Task: Add Attachment from Trello to Card Card0000000186 in Board Board0000000047 in Workspace WS0000000016 in Trello. Add Cover Blue to Card Card0000000186 in Board Board0000000047 in Workspace WS0000000016 in Trello. Add "Copy Card To …" Button titled Button0000000186 to "bottom" of the list "To Do" to Card Card0000000186 in Board Board0000000047 in Workspace WS0000000016 in Trello. Add Description DS0000000186 to Card Card0000000186 in Board Board0000000047 in Workspace WS0000000016 in Trello. Add Comment CM0000000186 to Card Card0000000186 in Board Board0000000047 in Workspace WS0000000016 in Trello
Action: Mouse moved to (652, 74)
Screenshot: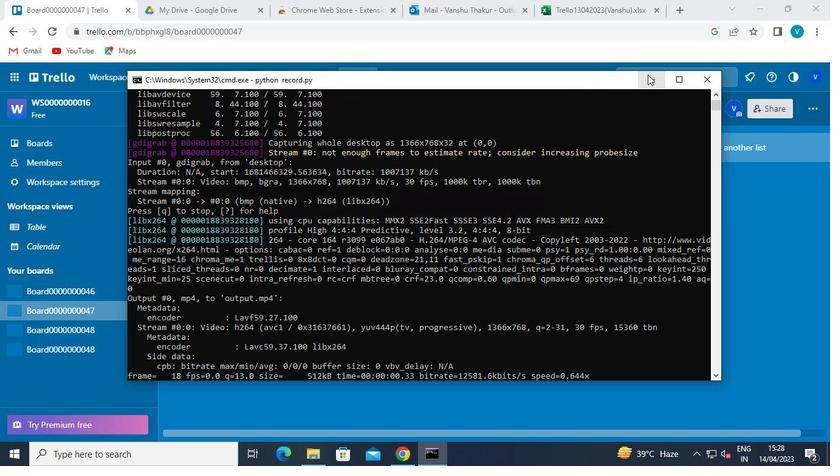
Action: Mouse pressed left at (652, 74)
Screenshot: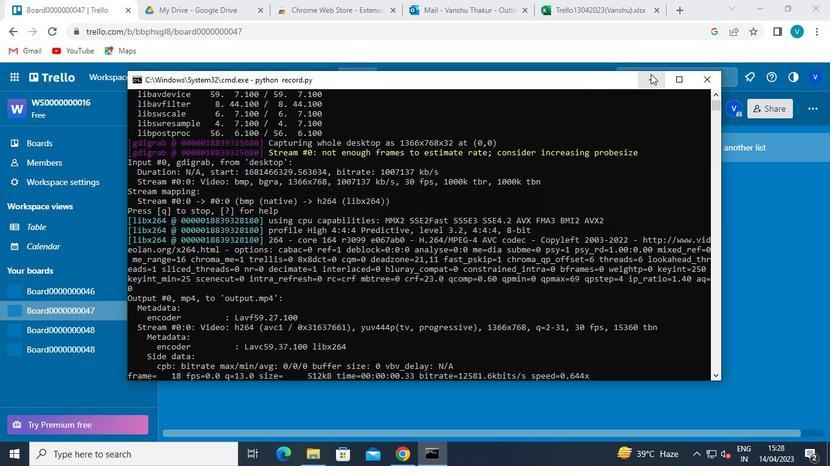 
Action: Mouse moved to (262, 270)
Screenshot: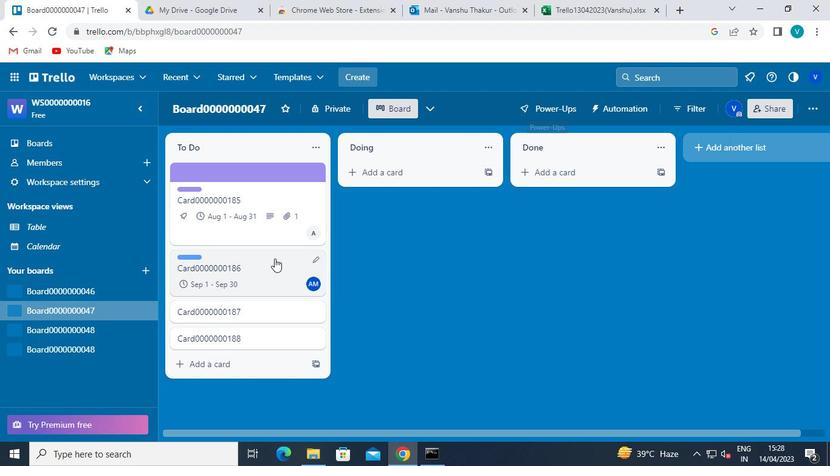 
Action: Mouse pressed left at (262, 270)
Screenshot: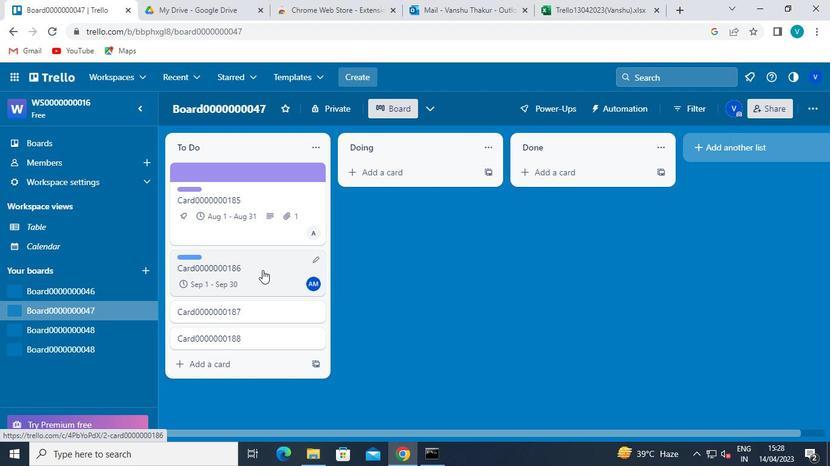 
Action: Mouse moved to (563, 268)
Screenshot: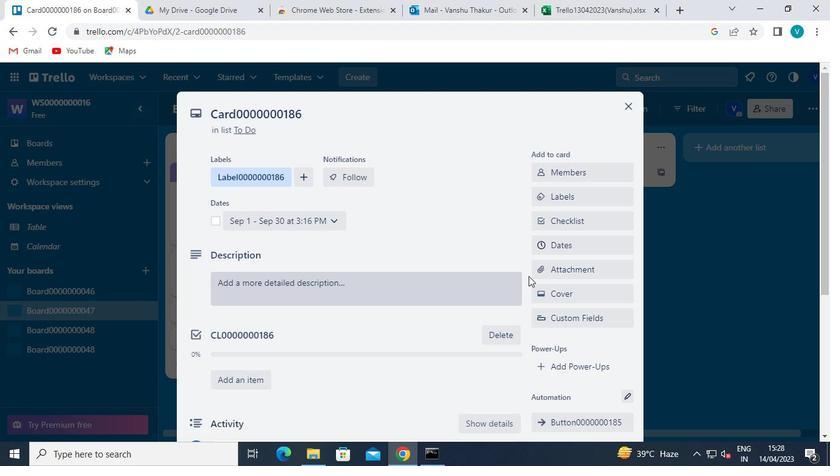 
Action: Mouse pressed left at (563, 268)
Screenshot: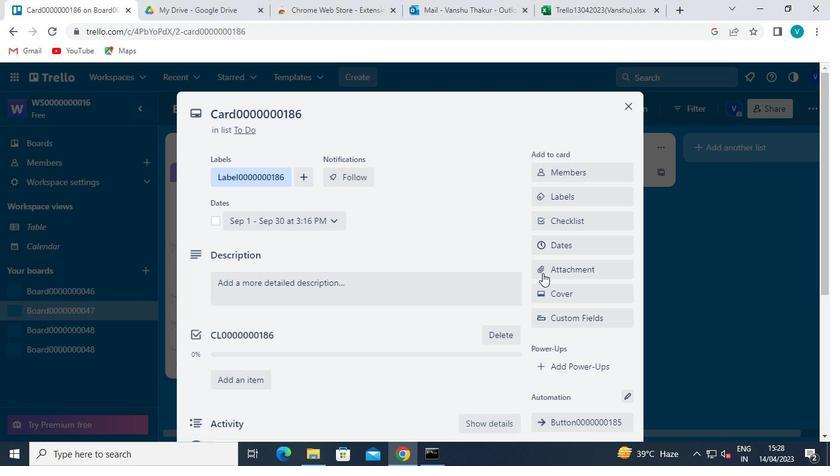
Action: Mouse moved to (554, 146)
Screenshot: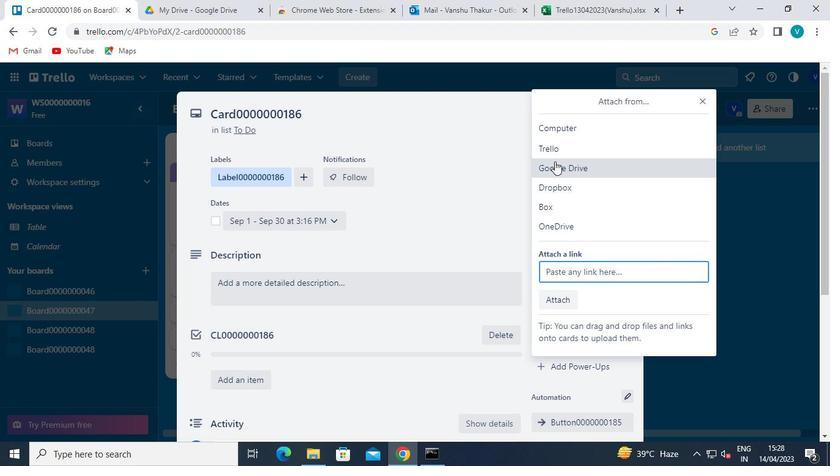 
Action: Mouse pressed left at (554, 146)
Screenshot: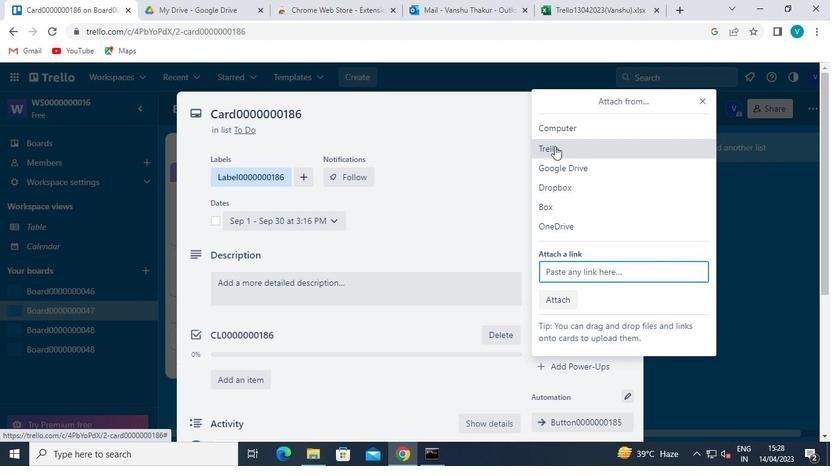 
Action: Mouse moved to (569, 221)
Screenshot: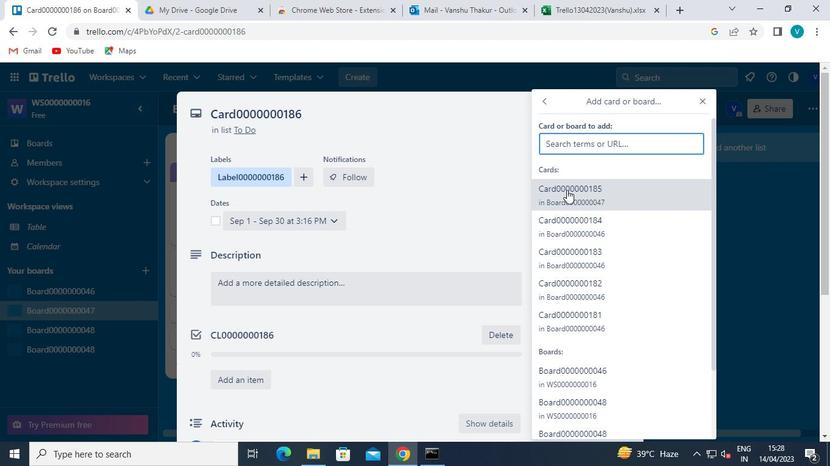 
Action: Mouse pressed left at (569, 221)
Screenshot: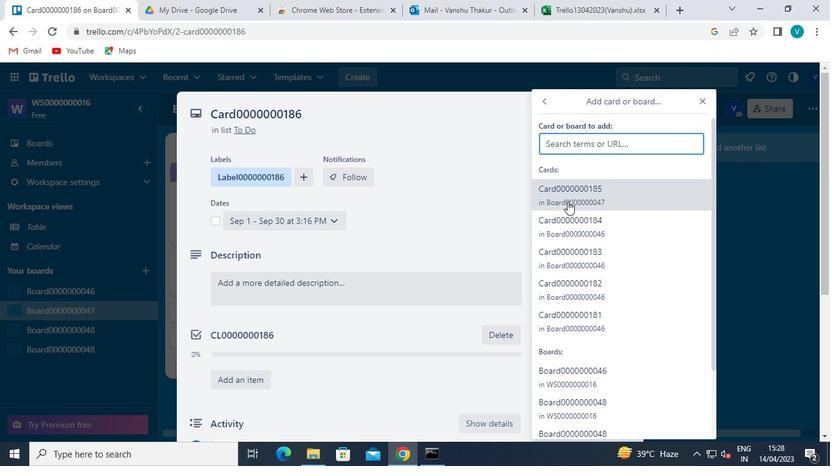 
Action: Mouse moved to (566, 290)
Screenshot: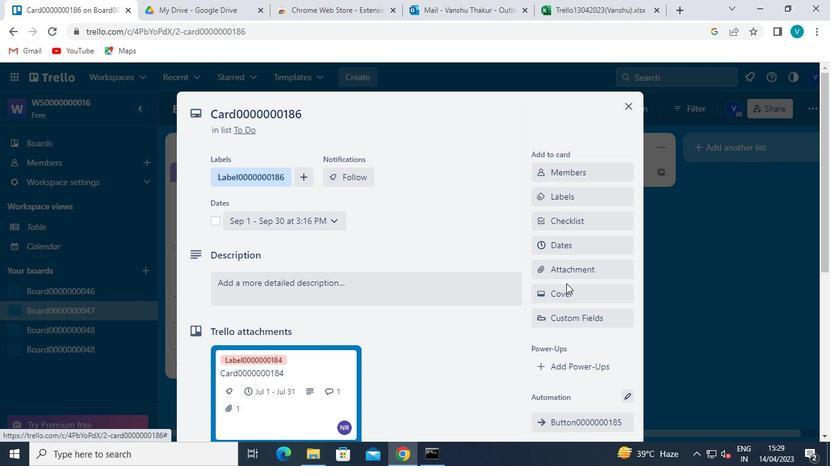 
Action: Mouse pressed left at (566, 290)
Screenshot: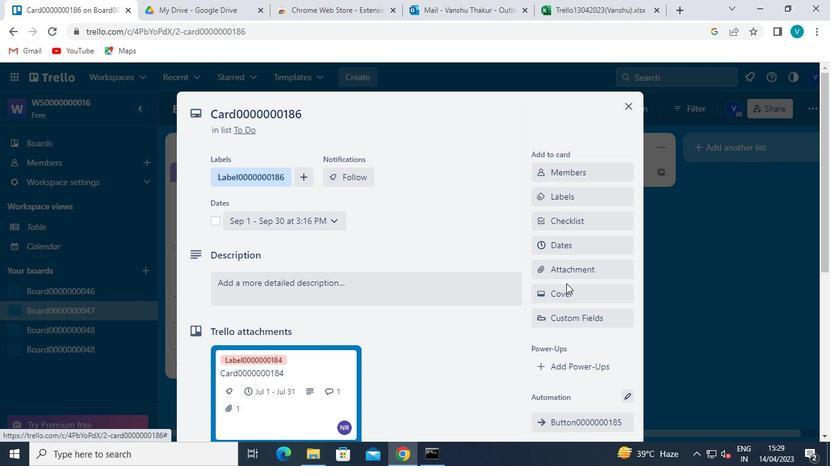 
Action: Mouse moved to (549, 238)
Screenshot: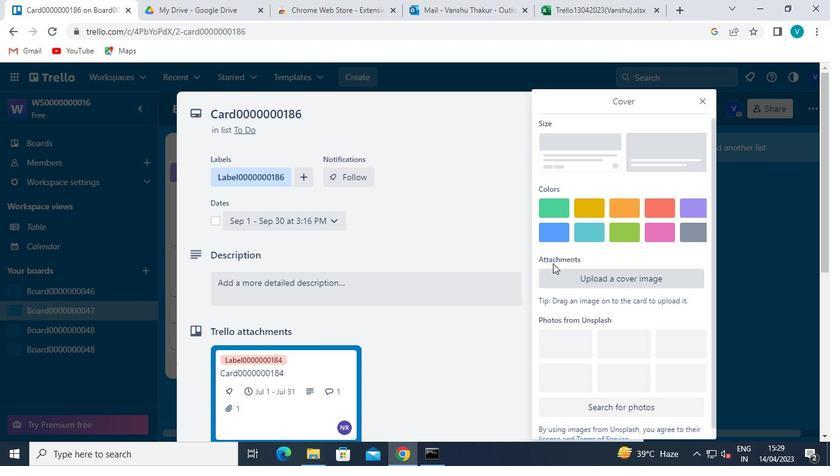 
Action: Mouse pressed left at (549, 238)
Screenshot: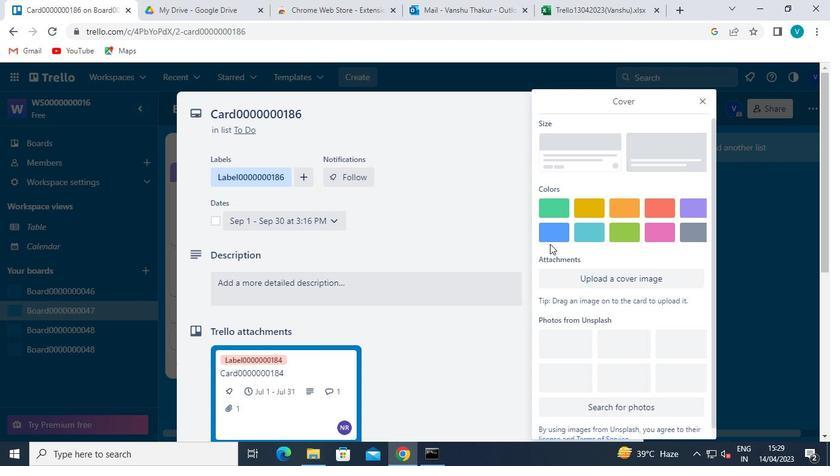 
Action: Mouse moved to (704, 100)
Screenshot: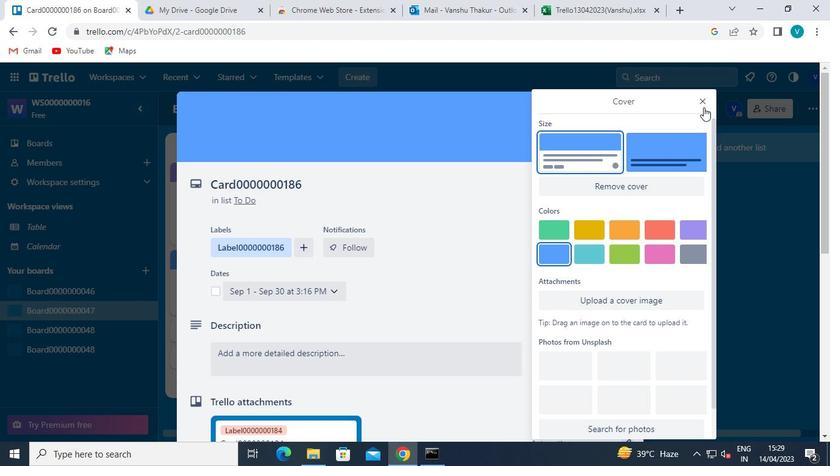 
Action: Mouse pressed left at (704, 100)
Screenshot: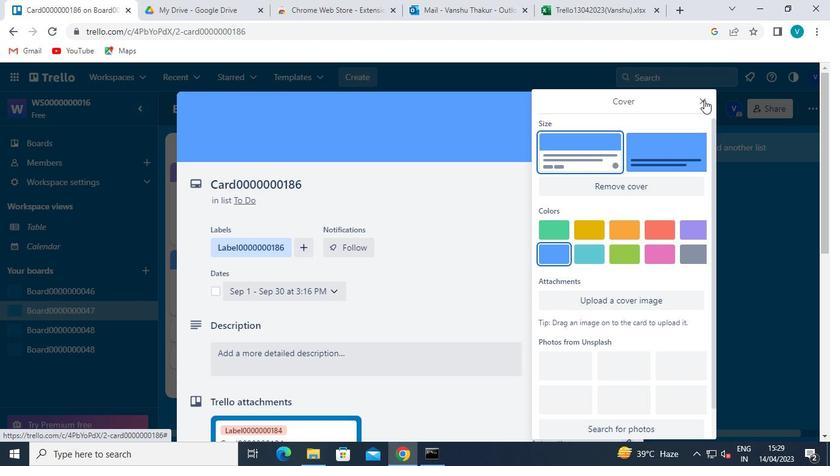 
Action: Mouse moved to (570, 314)
Screenshot: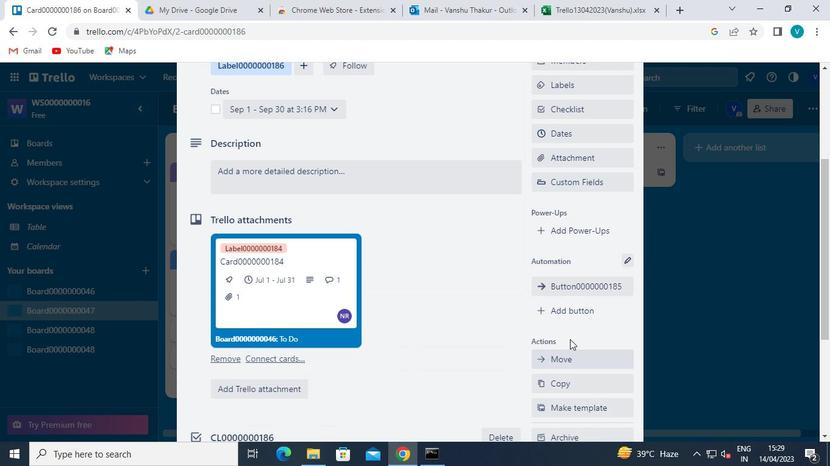 
Action: Mouse pressed left at (570, 314)
Screenshot: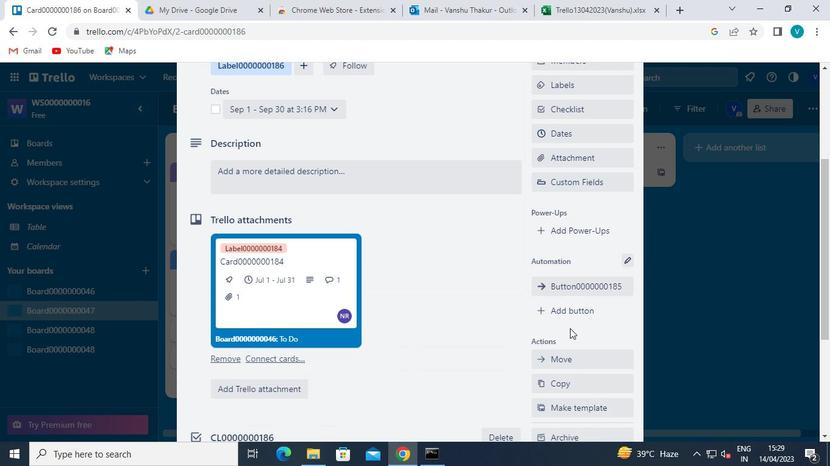 
Action: Mouse moved to (580, 177)
Screenshot: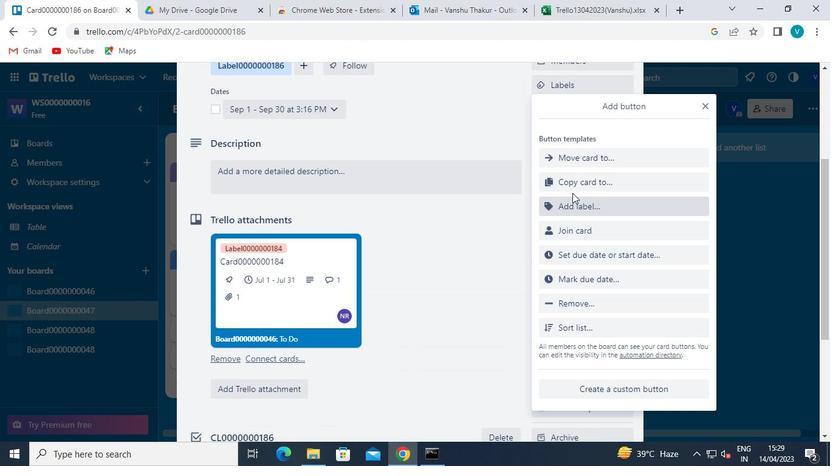 
Action: Mouse pressed left at (580, 177)
Screenshot: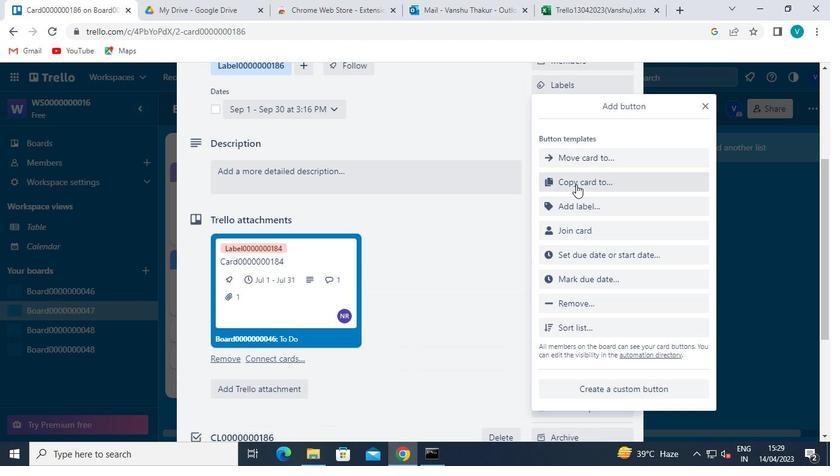 
Action: Mouse moved to (598, 151)
Screenshot: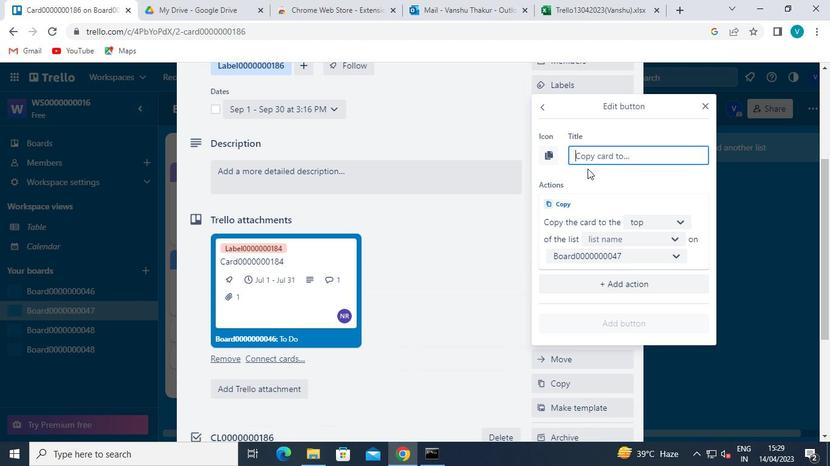 
Action: Mouse pressed left at (598, 151)
Screenshot: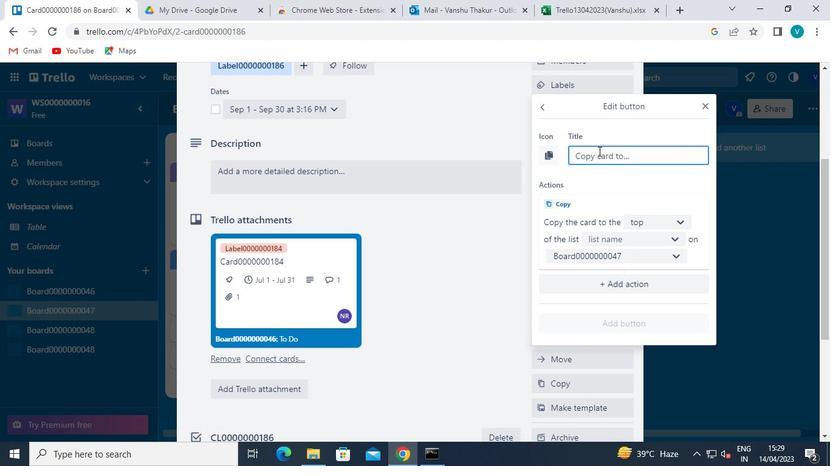 
Action: Mouse moved to (604, 153)
Screenshot: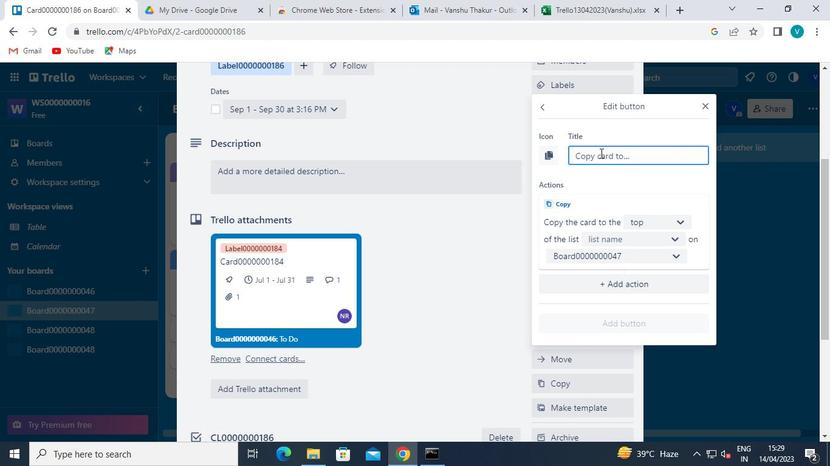 
Action: Keyboard Key.shift
Screenshot: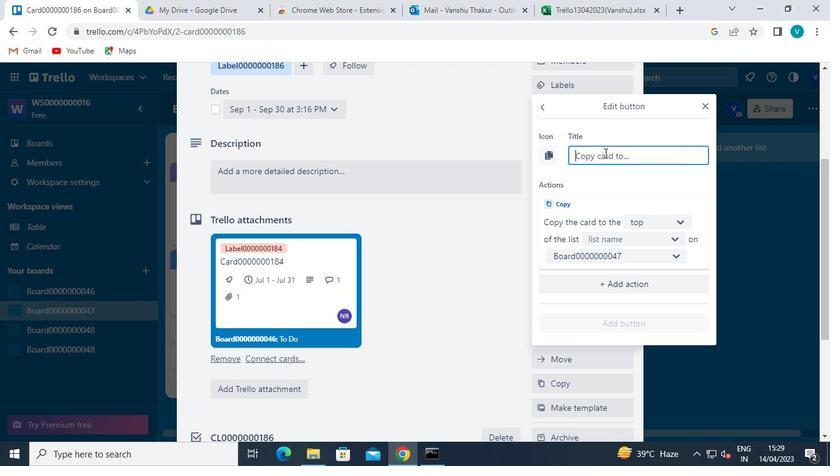 
Action: Keyboard B
Screenshot: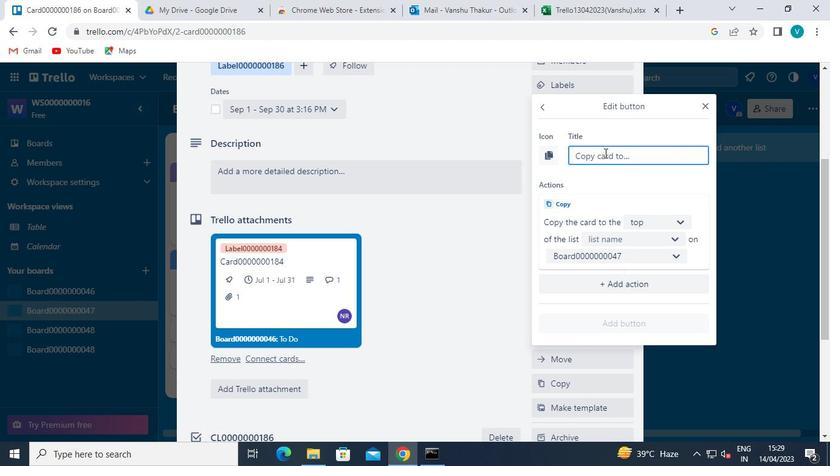 
Action: Keyboard u
Screenshot: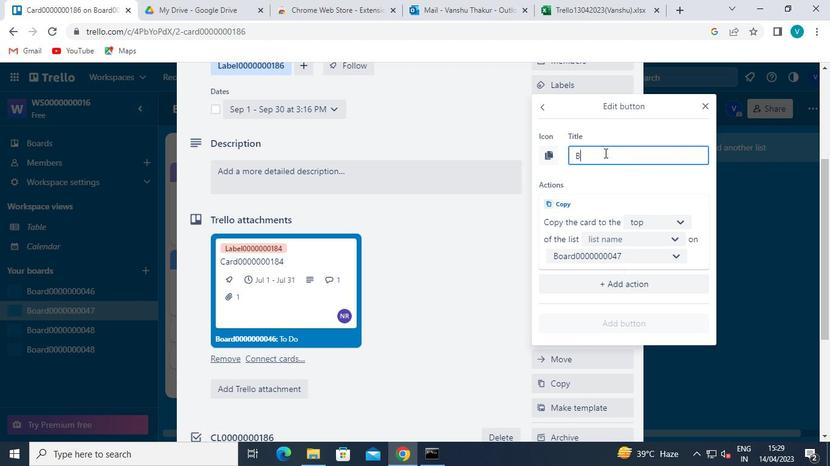 
Action: Keyboard t
Screenshot: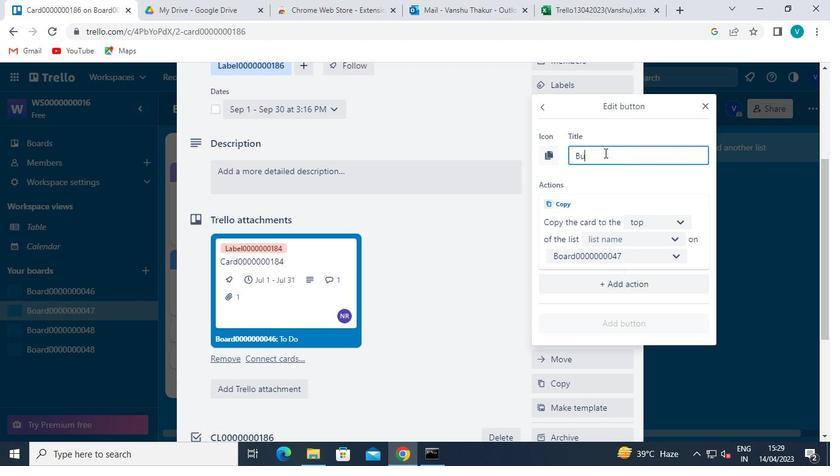 
Action: Keyboard t
Screenshot: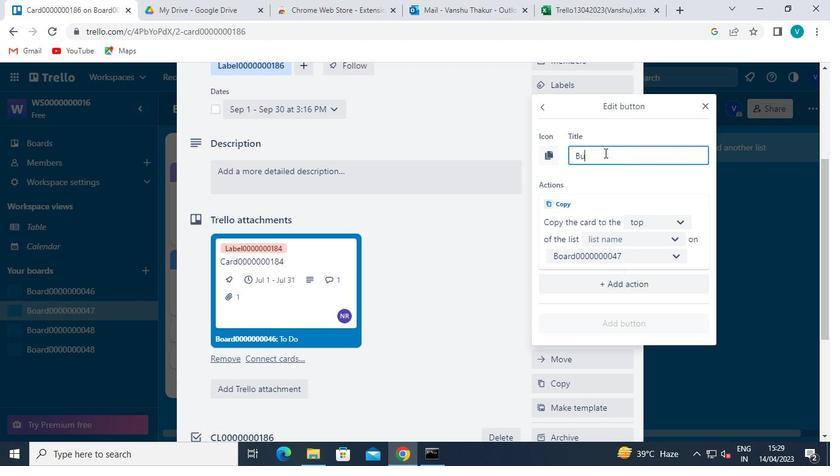 
Action: Keyboard o
Screenshot: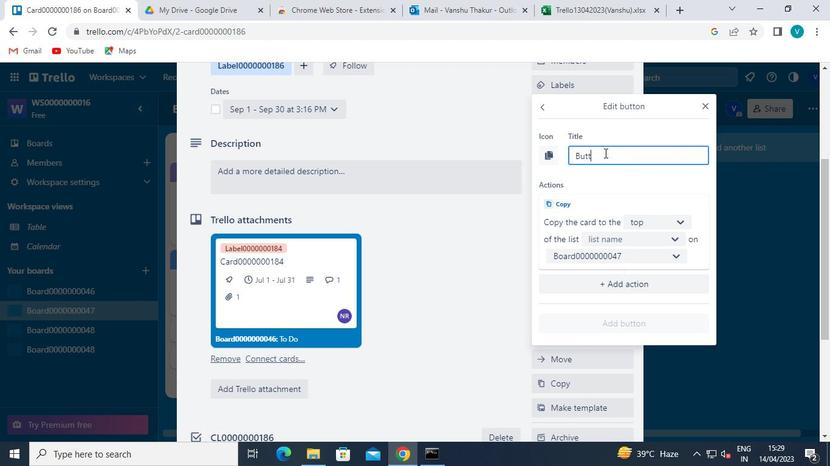 
Action: Keyboard n
Screenshot: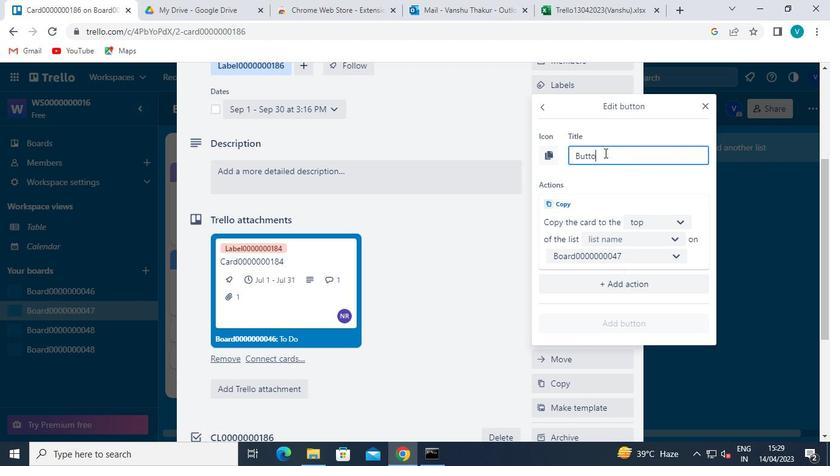 
Action: Keyboard <96>
Screenshot: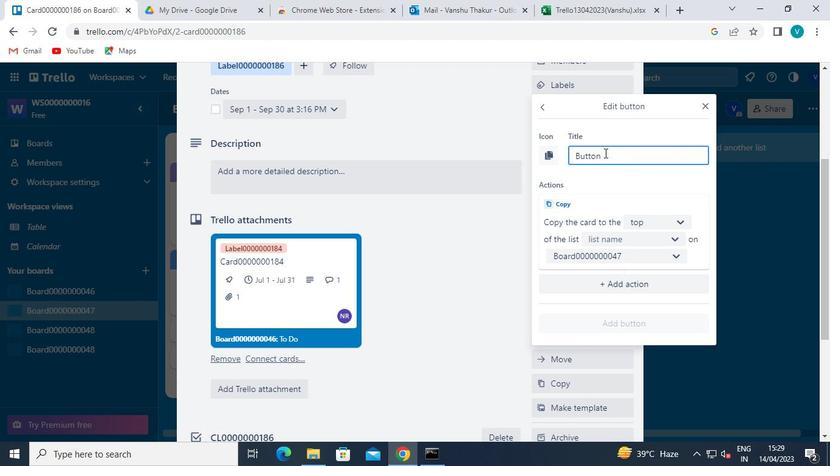 
Action: Keyboard <96>
Screenshot: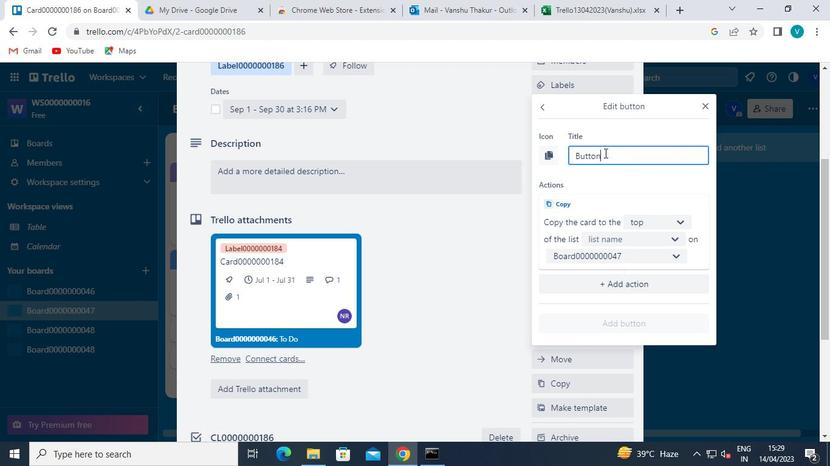 
Action: Keyboard <96>
Screenshot: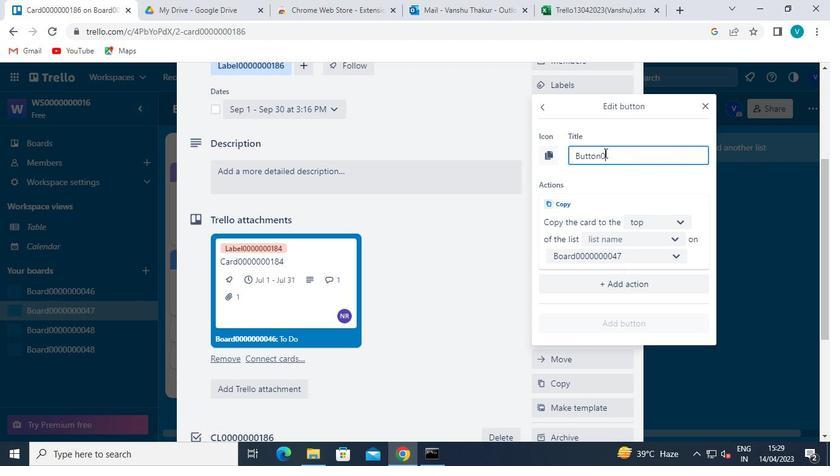 
Action: Keyboard <96>
Screenshot: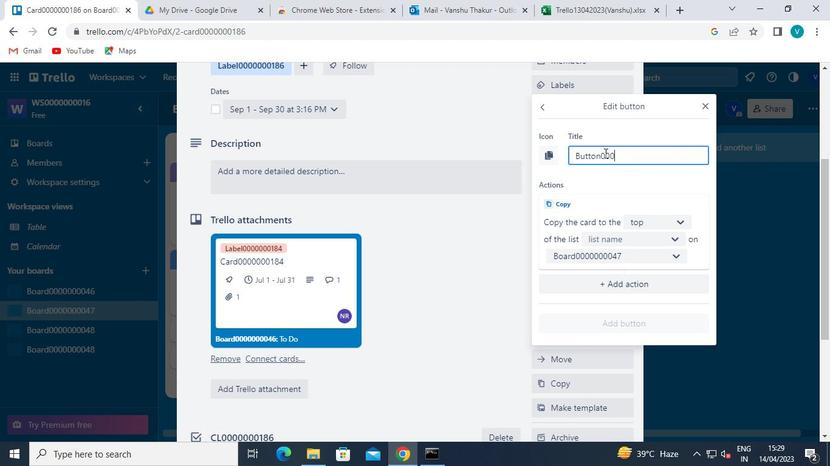 
Action: Keyboard <96>
Screenshot: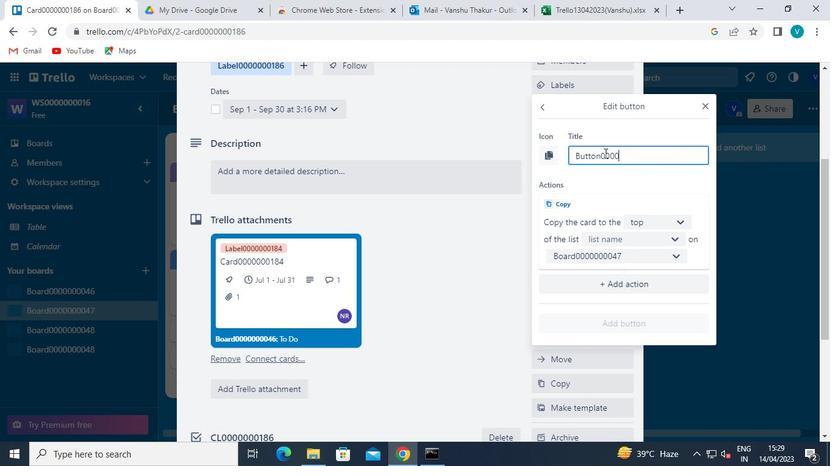 
Action: Keyboard <96>
Screenshot: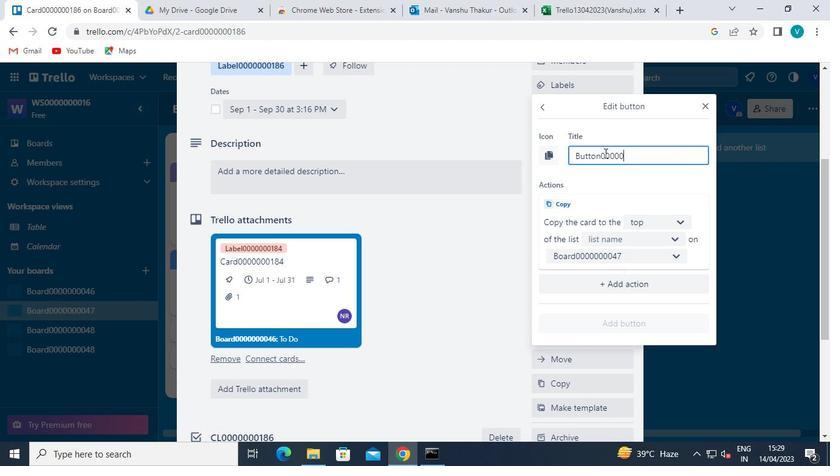 
Action: Keyboard <96>
Screenshot: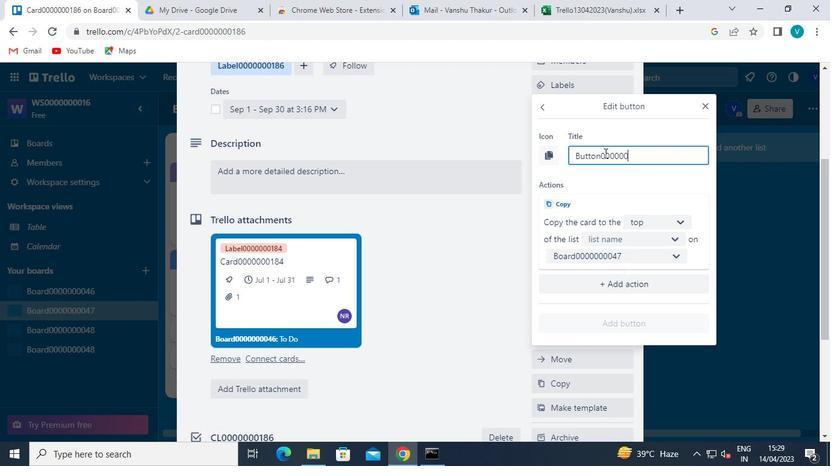 
Action: Keyboard <97>
Screenshot: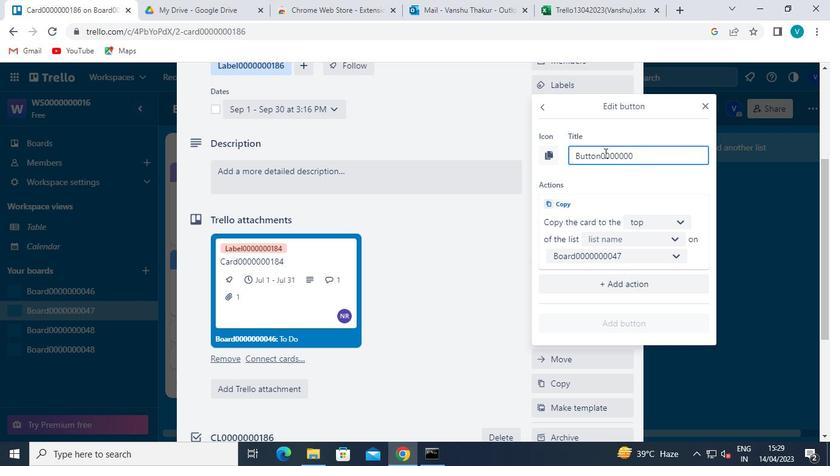 
Action: Keyboard <104>
Screenshot: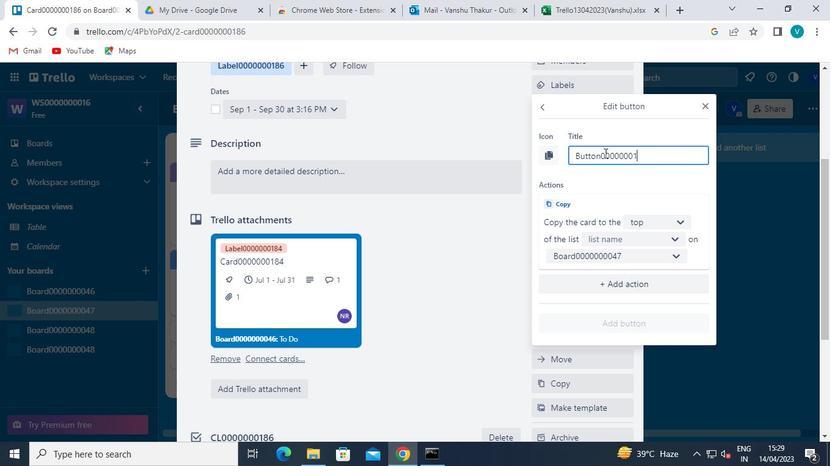 
Action: Keyboard <102>
Screenshot: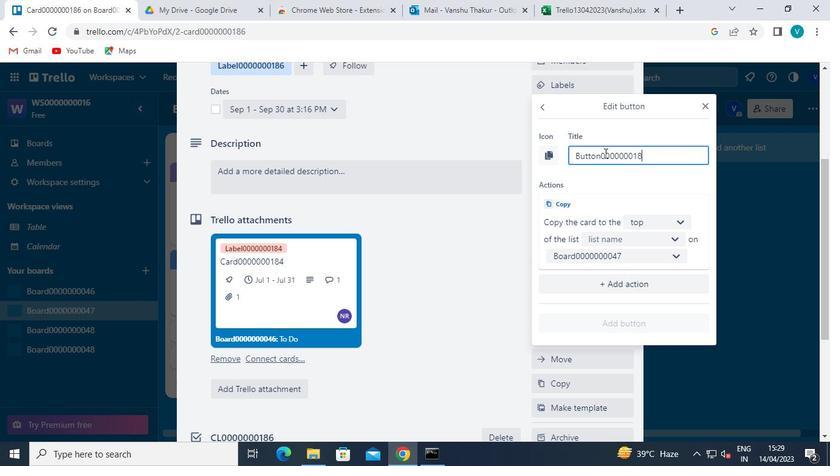 
Action: Mouse moved to (644, 221)
Screenshot: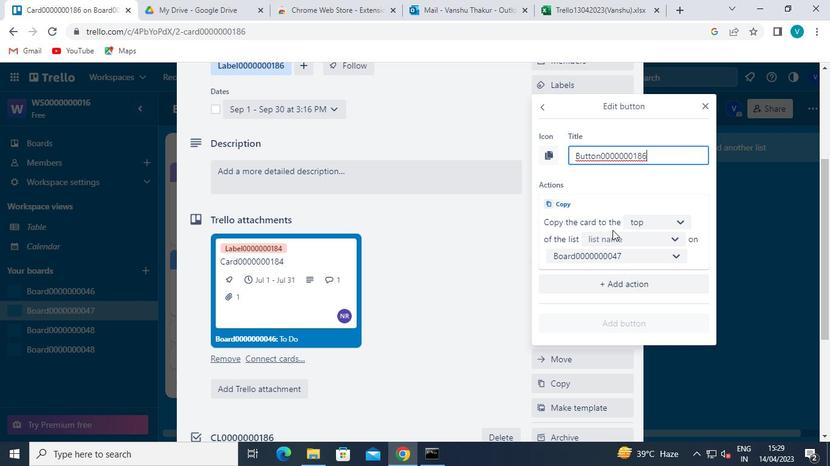 
Action: Mouse pressed left at (644, 221)
Screenshot: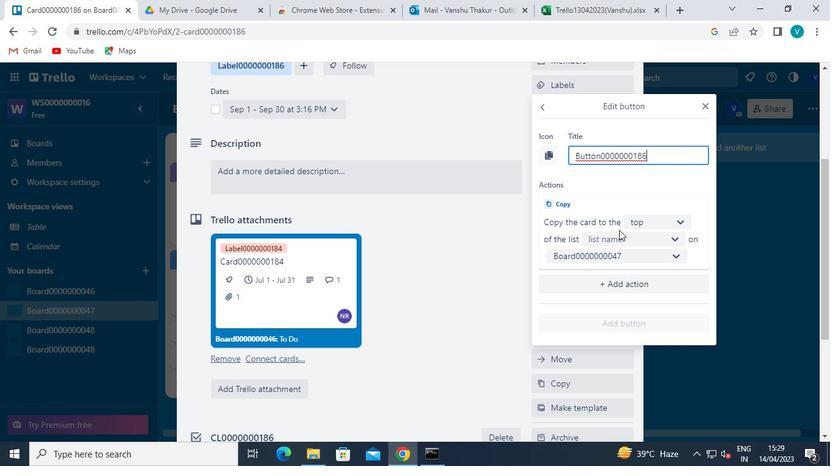 
Action: Mouse moved to (645, 263)
Screenshot: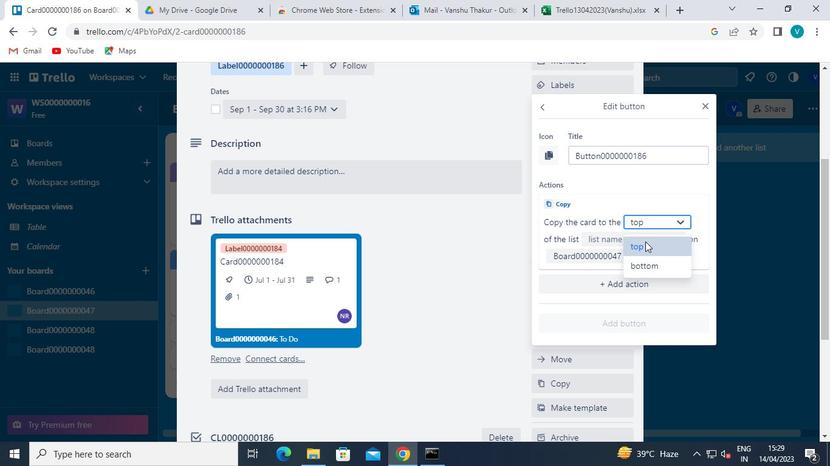 
Action: Mouse pressed left at (645, 263)
Screenshot: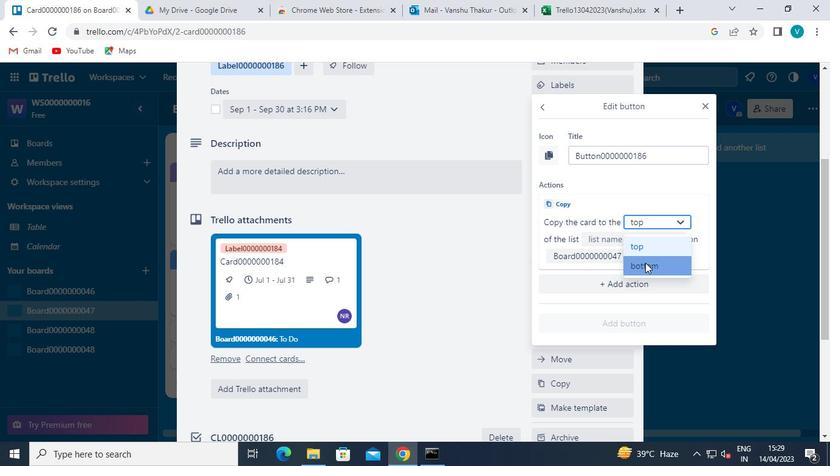 
Action: Mouse moved to (638, 243)
Screenshot: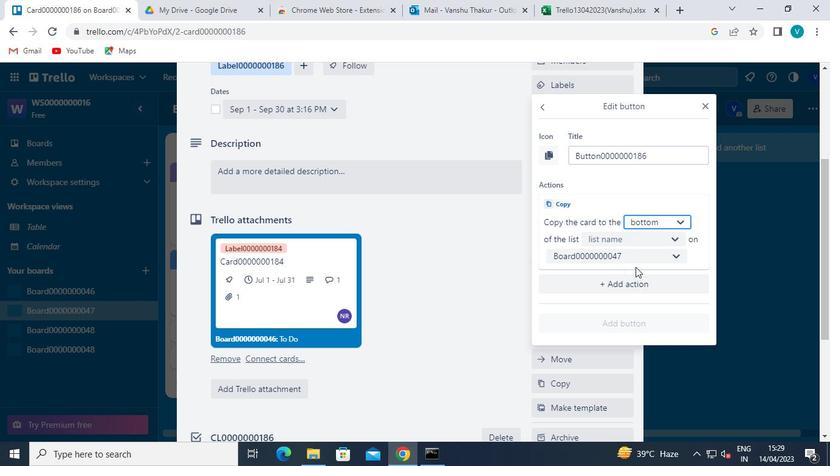 
Action: Mouse pressed left at (638, 243)
Screenshot: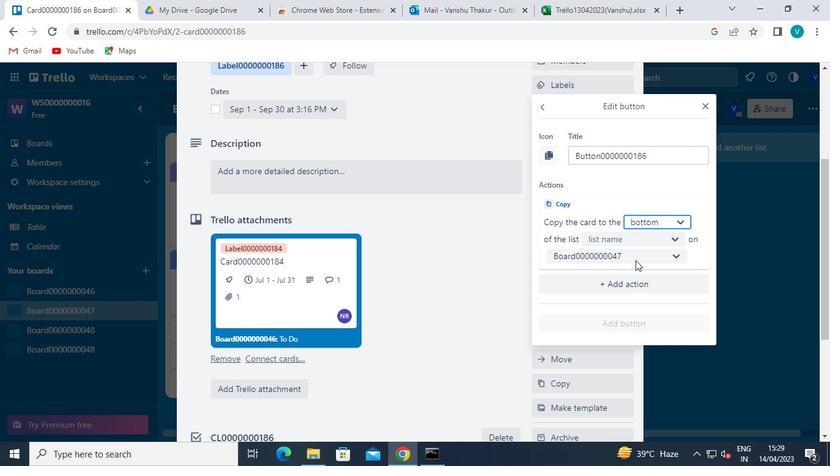 
Action: Mouse moved to (615, 263)
Screenshot: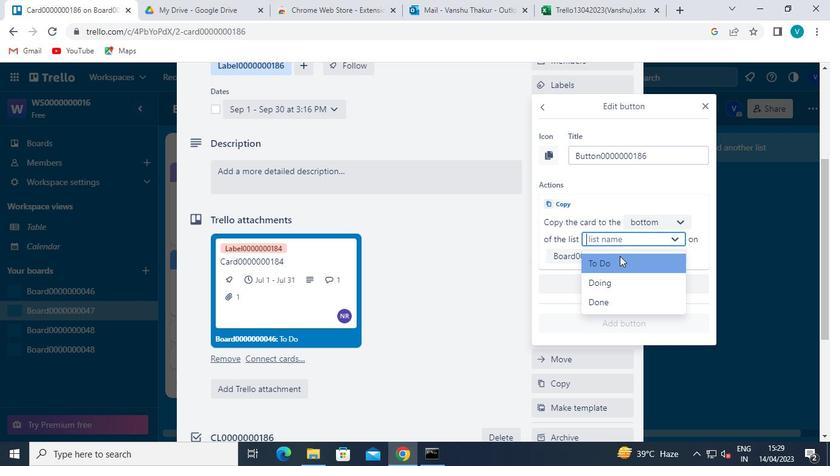 
Action: Mouse pressed left at (615, 263)
Screenshot: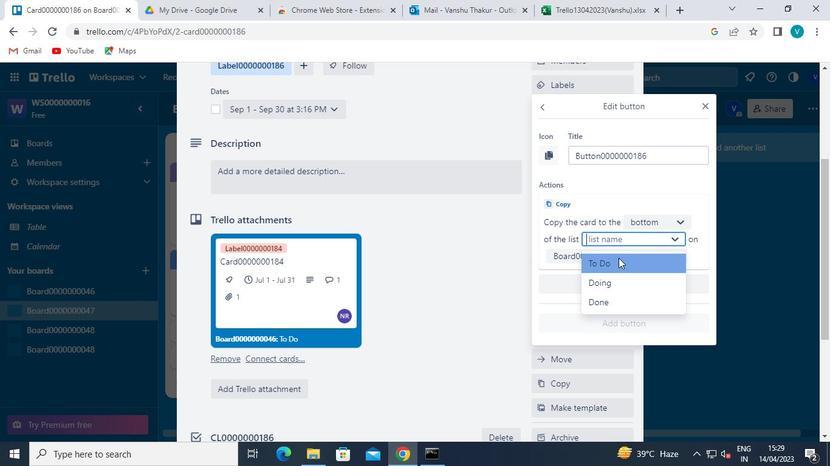 
Action: Mouse moved to (619, 322)
Screenshot: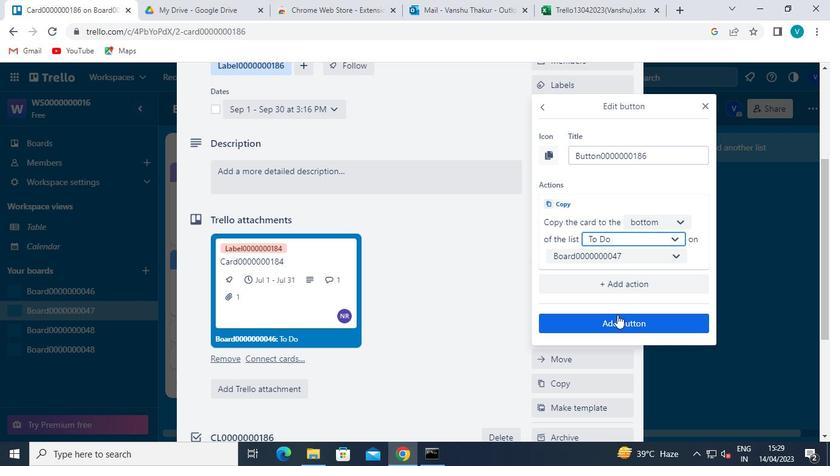 
Action: Mouse pressed left at (619, 322)
Screenshot: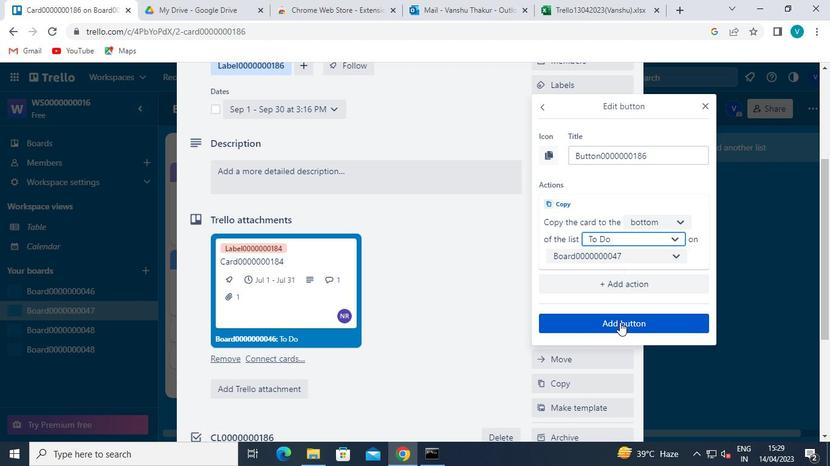 
Action: Mouse moved to (275, 163)
Screenshot: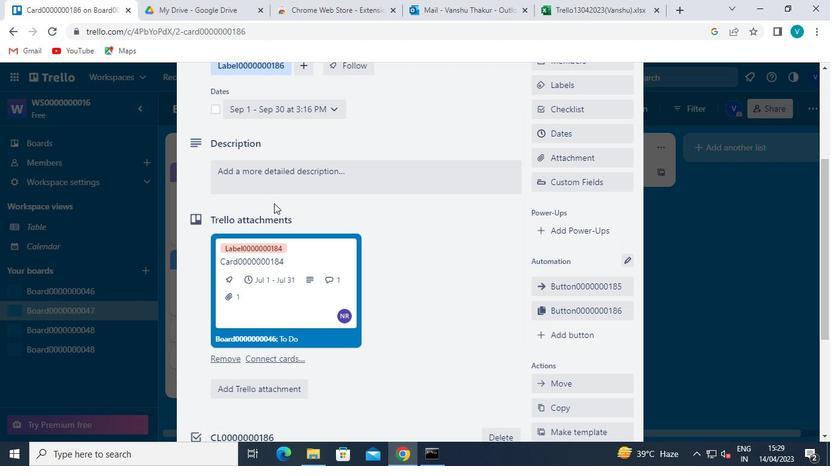 
Action: Mouse pressed left at (275, 163)
Screenshot: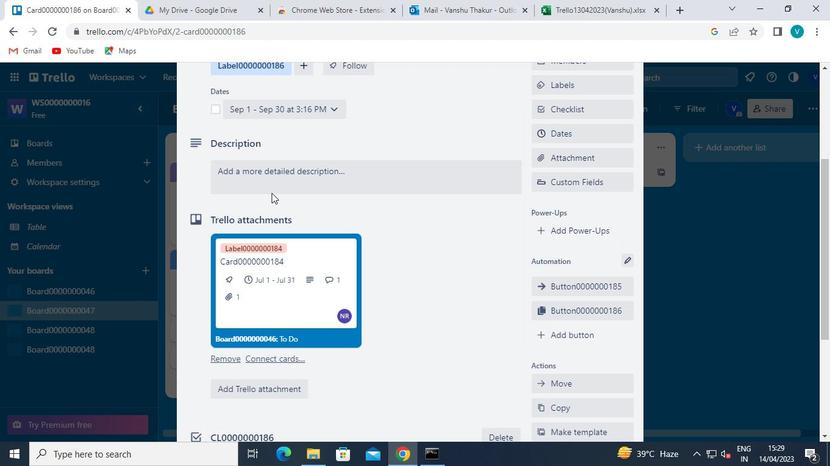 
Action: Mouse moved to (289, 161)
Screenshot: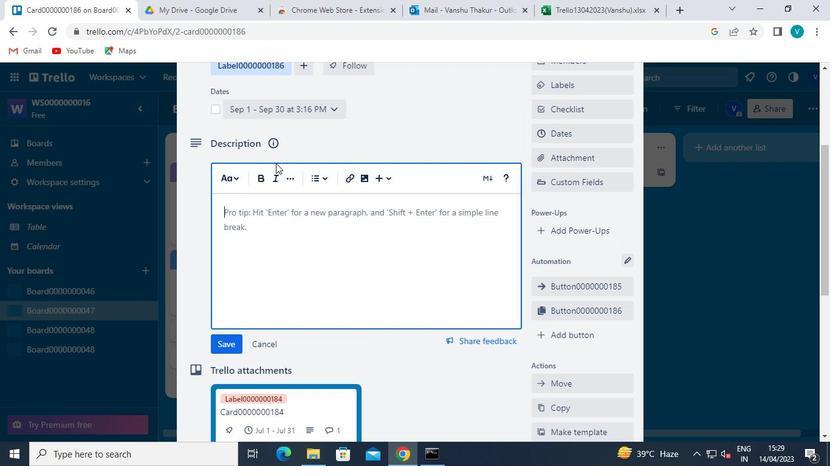 
Action: Keyboard Key.shift
Screenshot: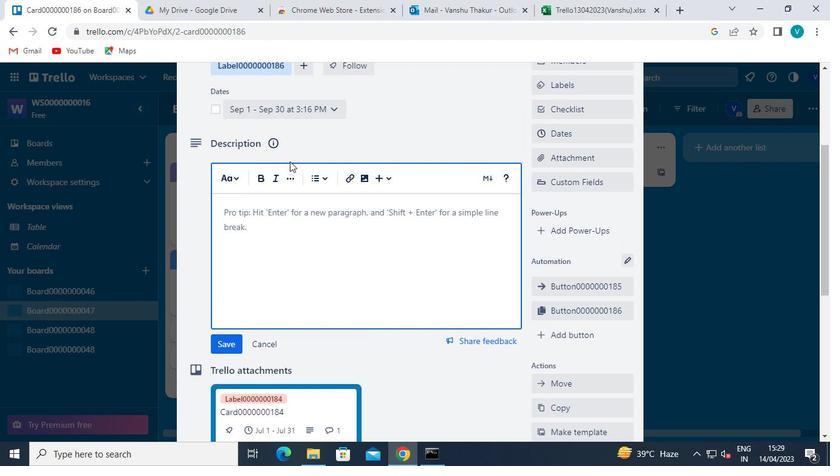 
Action: Keyboard D
Screenshot: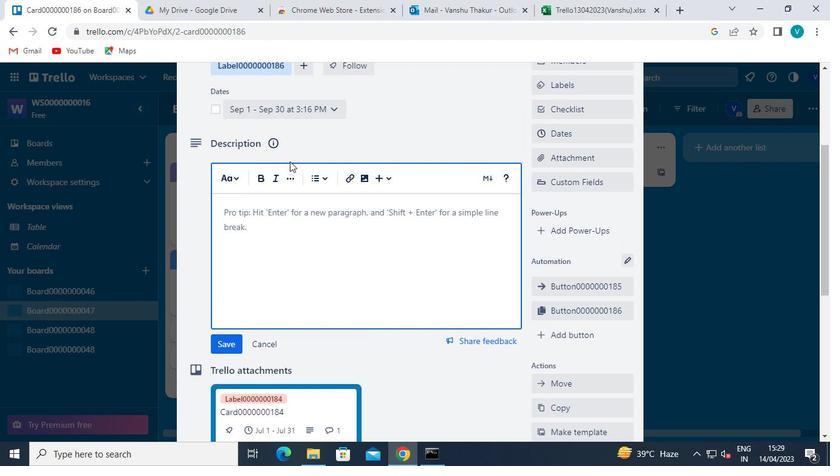 
Action: Keyboard S
Screenshot: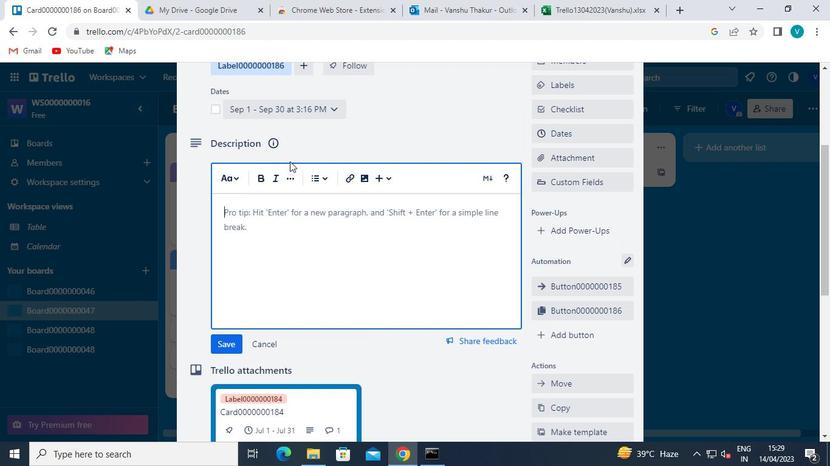 
Action: Keyboard <96>
Screenshot: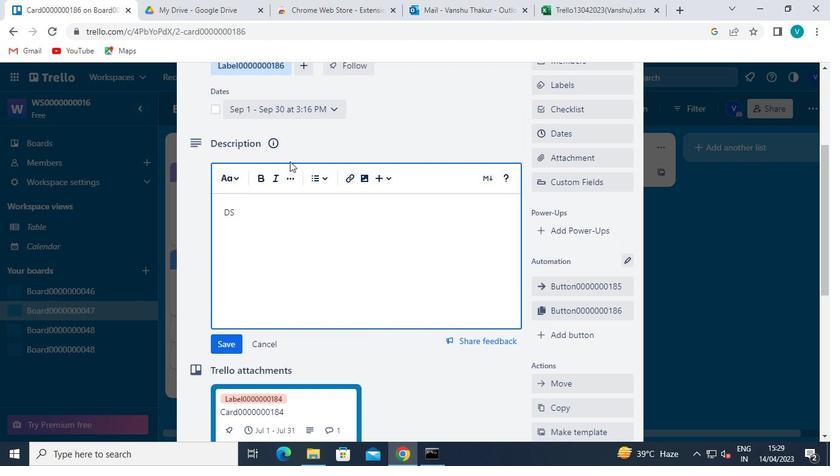 
Action: Keyboard <96>
Screenshot: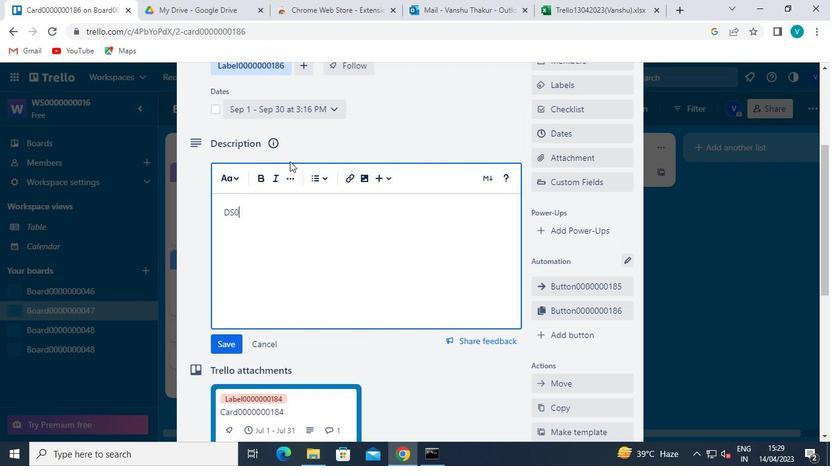 
Action: Keyboard <96>
Screenshot: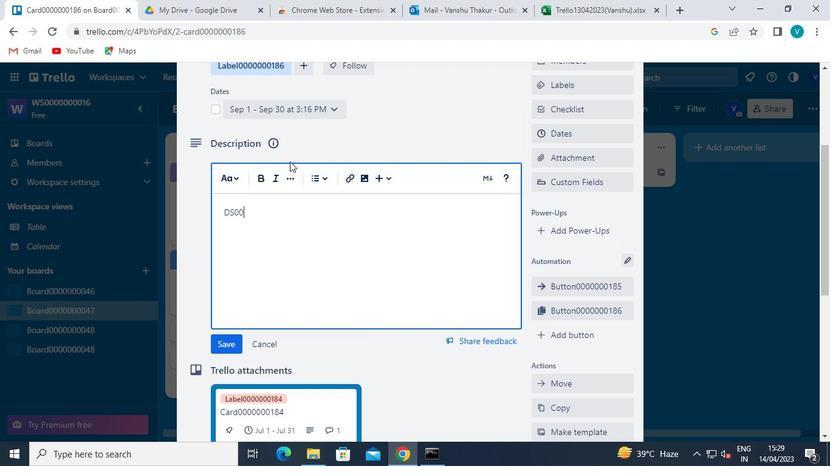 
Action: Keyboard <96>
Screenshot: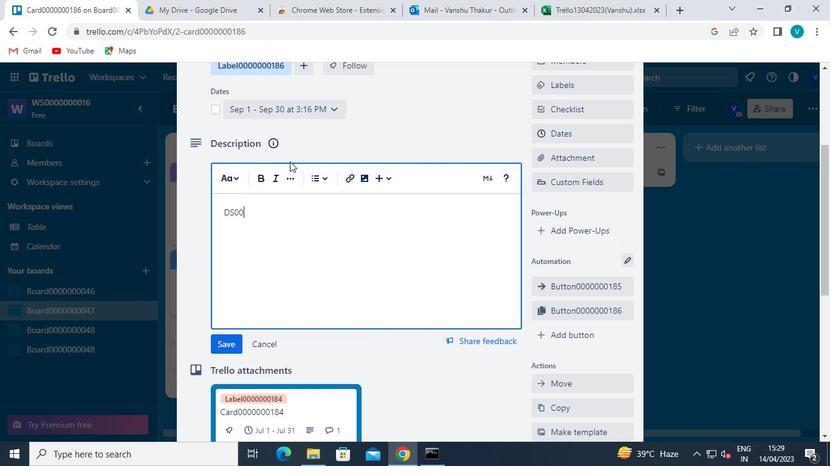 
Action: Keyboard <96>
Screenshot: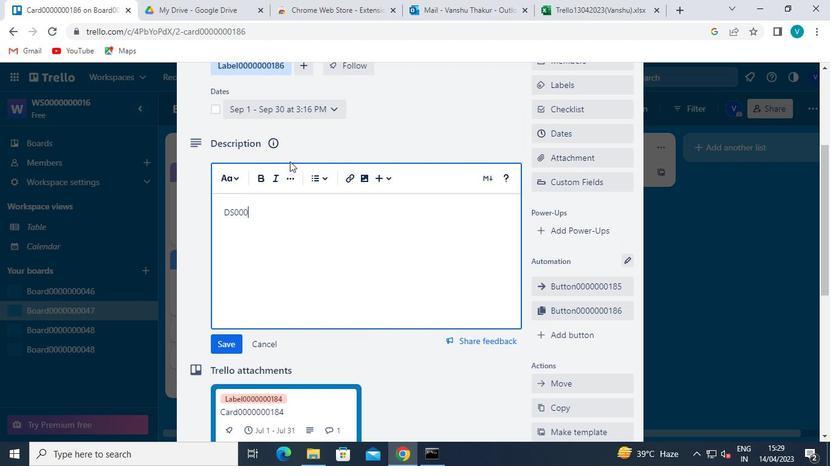 
Action: Keyboard <96>
Screenshot: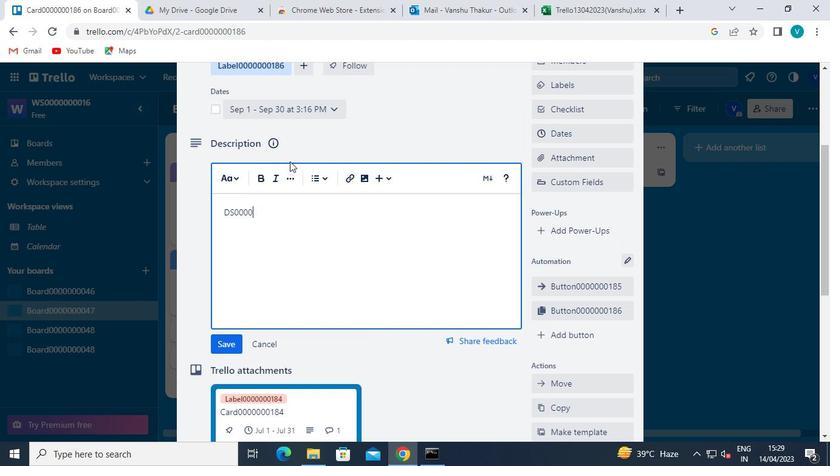 
Action: Keyboard <96>
Screenshot: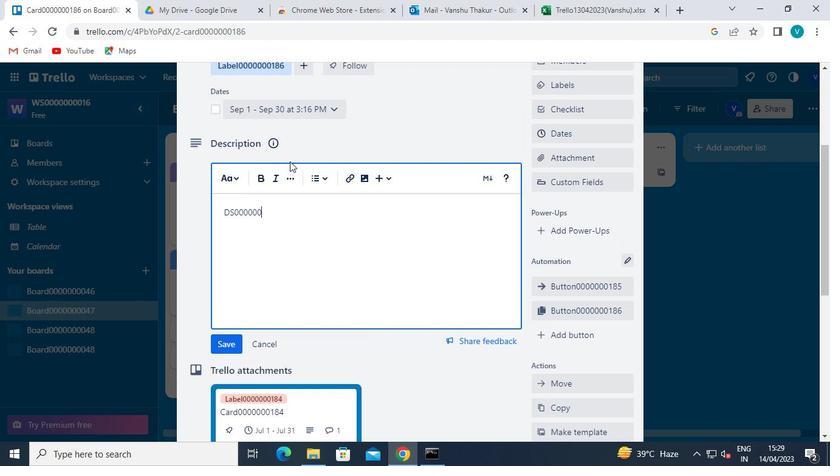 
Action: Keyboard <97>
Screenshot: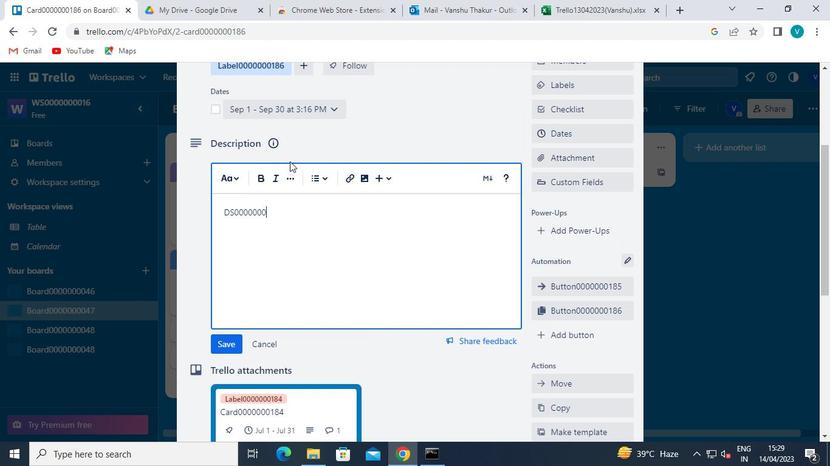 
Action: Keyboard <104>
Screenshot: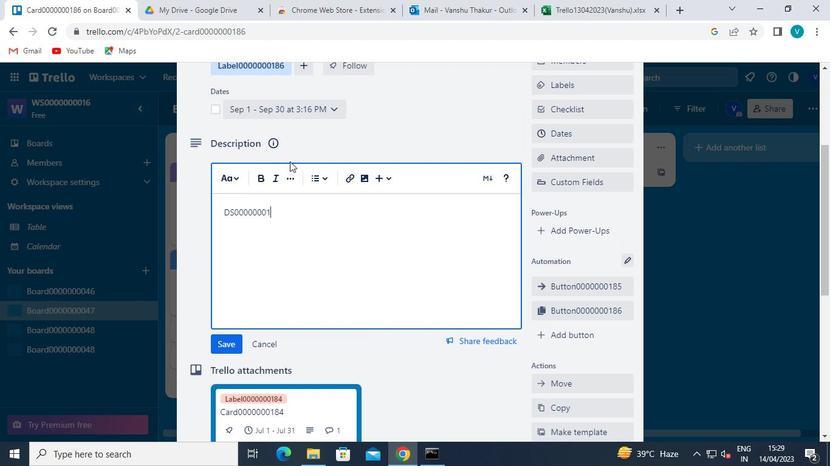 
Action: Keyboard <102>
Screenshot: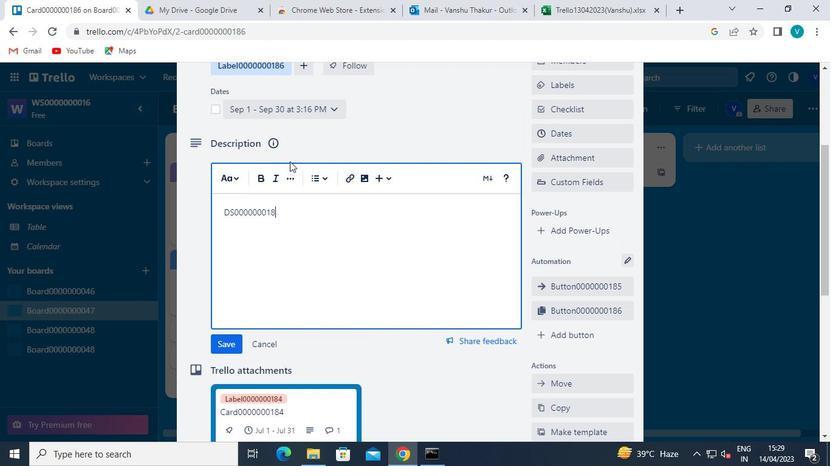 
Action: Mouse moved to (233, 348)
Screenshot: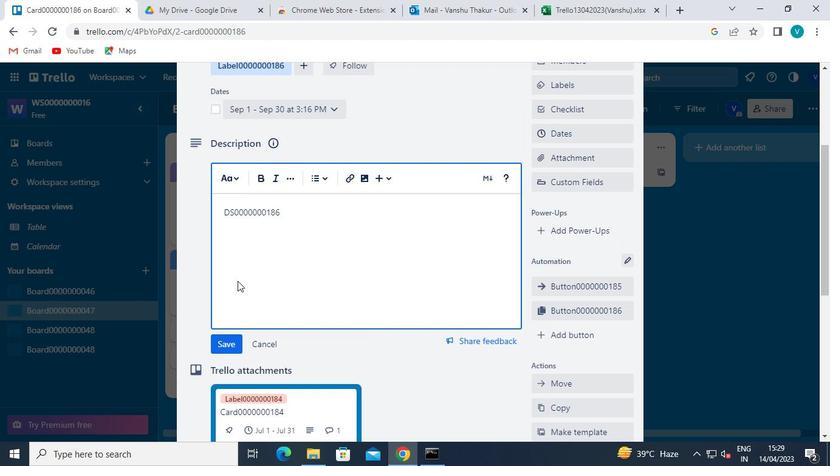 
Action: Mouse pressed left at (233, 348)
Screenshot: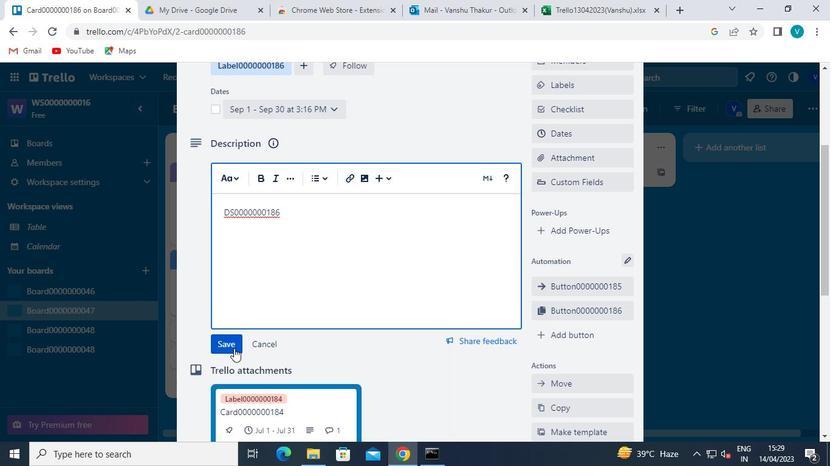 
Action: Mouse moved to (246, 359)
Screenshot: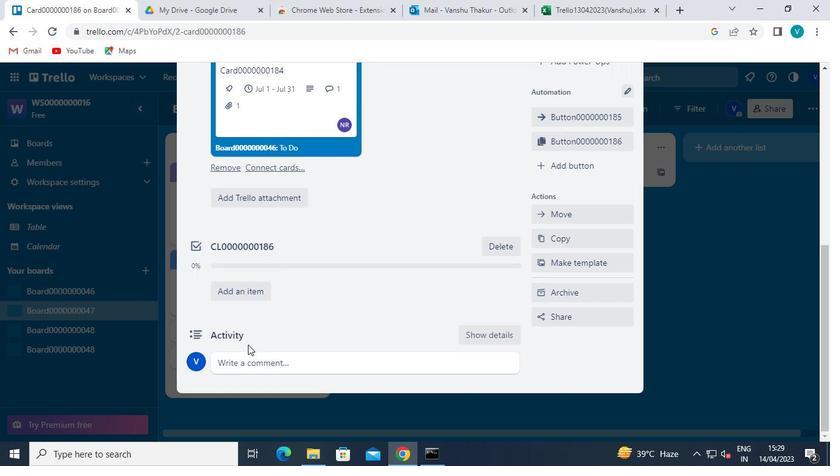 
Action: Mouse pressed left at (246, 359)
Screenshot: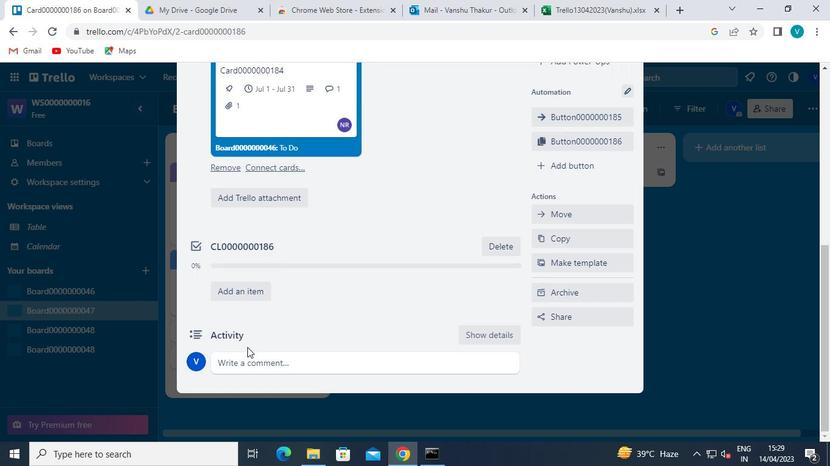 
Action: Mouse moved to (262, 351)
Screenshot: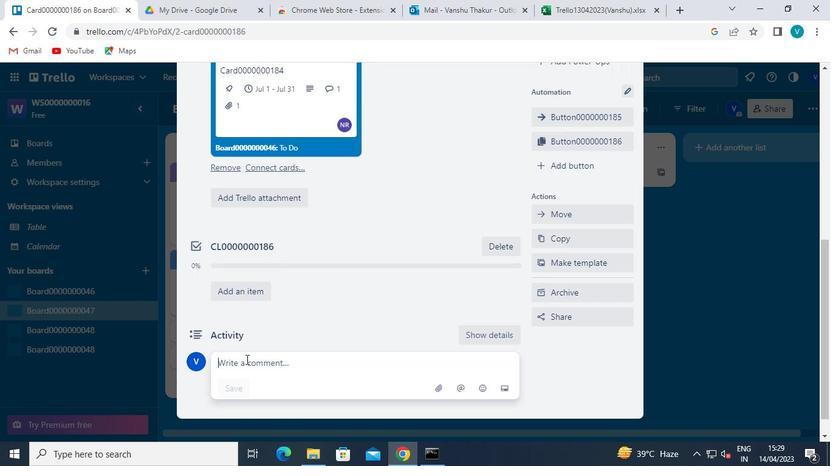 
Action: Keyboard Key.shift
Screenshot: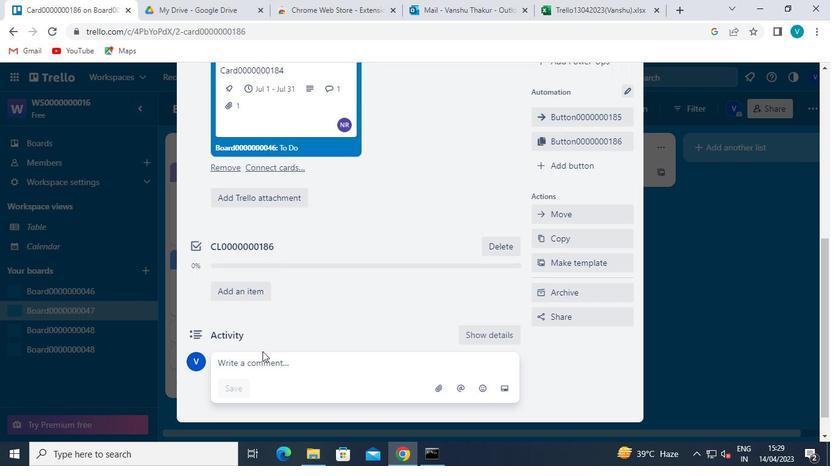
Action: Keyboard Key.shift
Screenshot: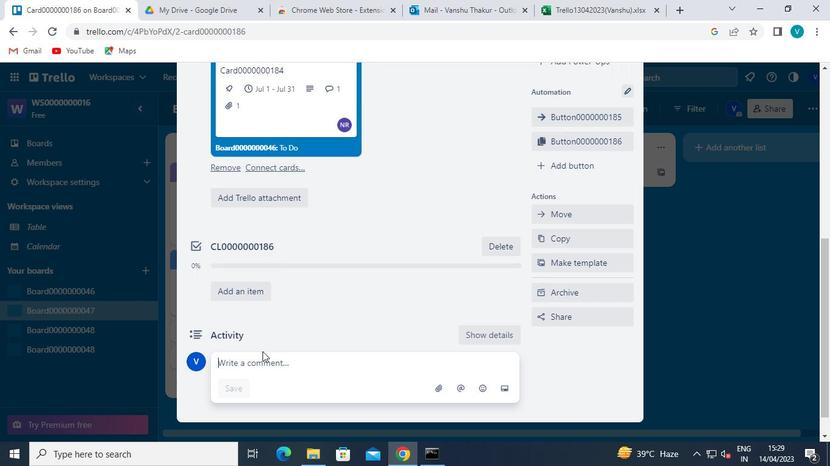 
Action: Keyboard Key.shift
Screenshot: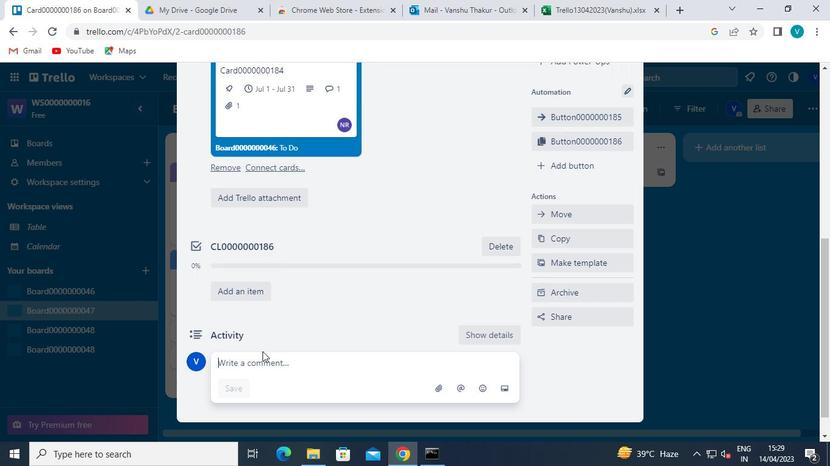 
Action: Keyboard Key.shift
Screenshot: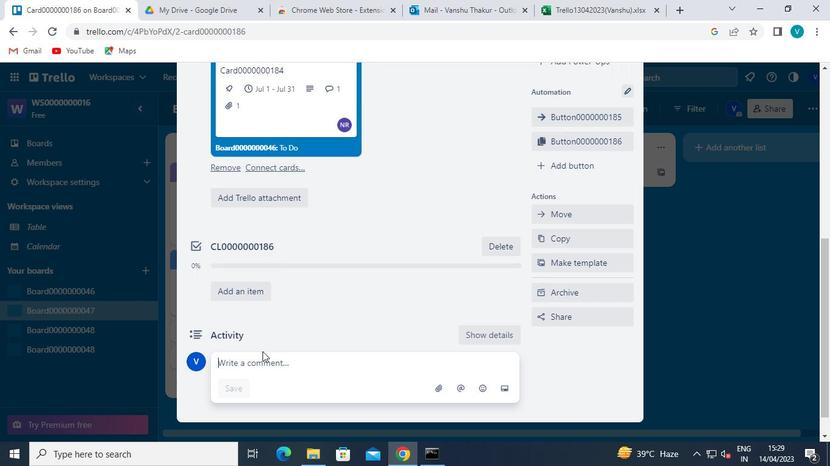
Action: Keyboard Key.shift
Screenshot: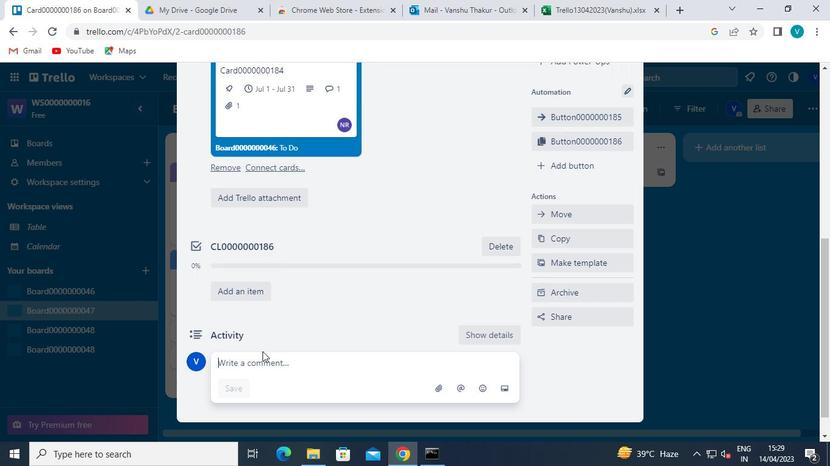 
Action: Keyboard Key.shift
Screenshot: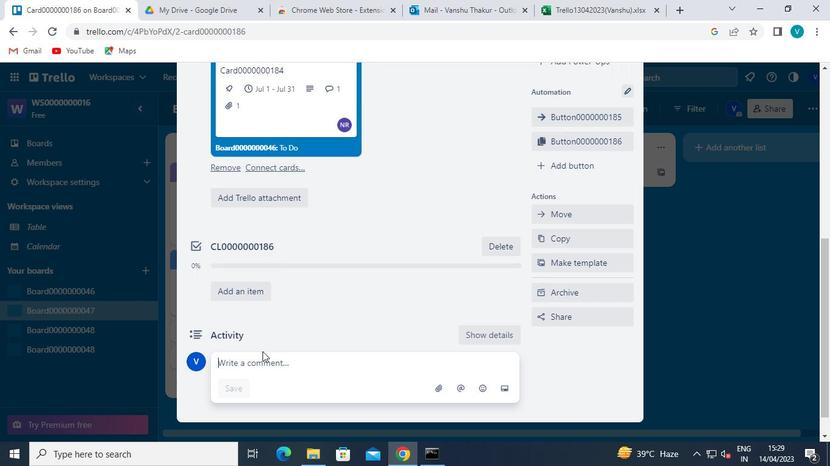 
Action: Keyboard Key.shift
Screenshot: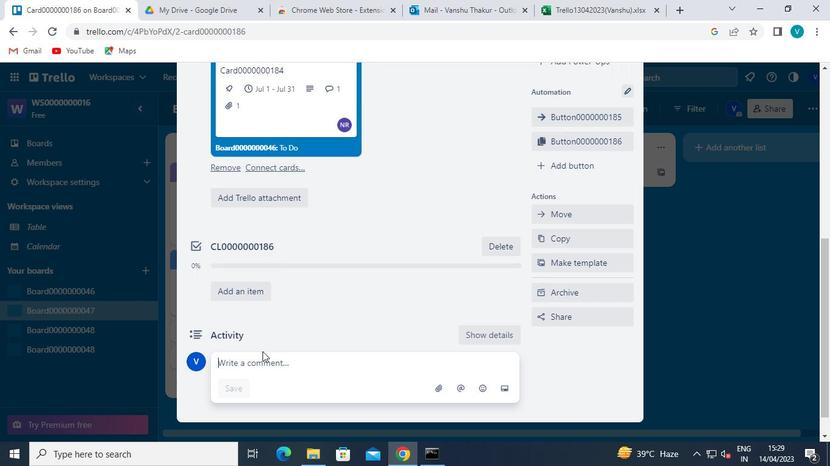 
Action: Keyboard Key.shift
Screenshot: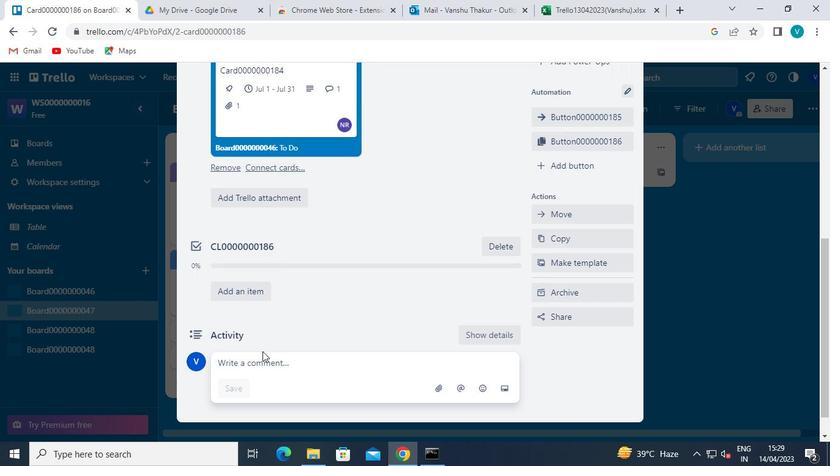 
Action: Keyboard Key.shift
Screenshot: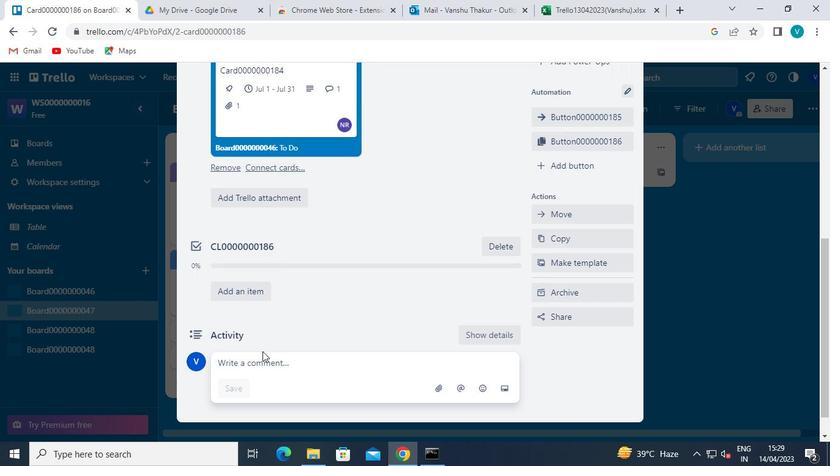 
Action: Keyboard C
Screenshot: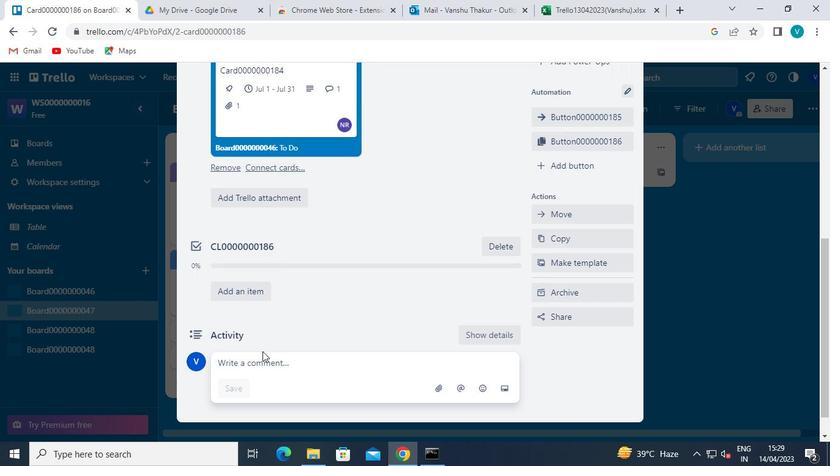 
Action: Keyboard M
Screenshot: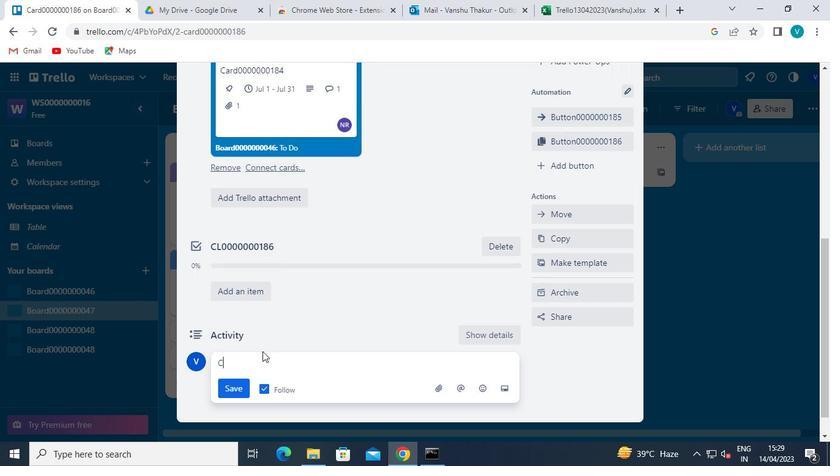 
Action: Keyboard <96>
Screenshot: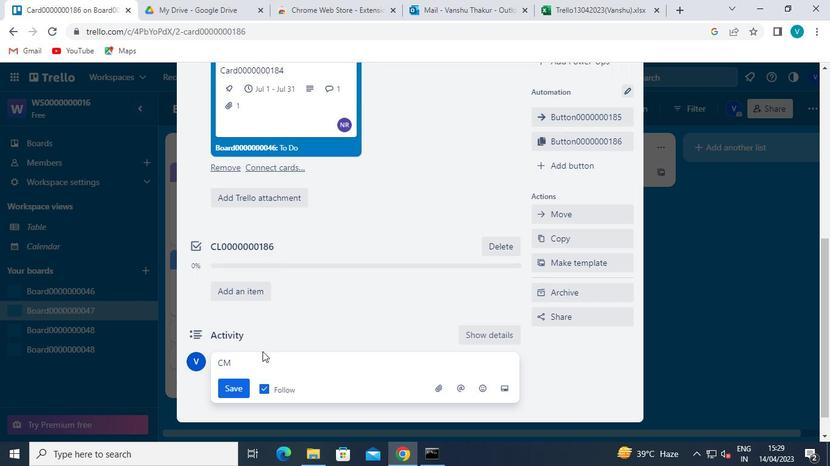 
Action: Keyboard <96>
Screenshot: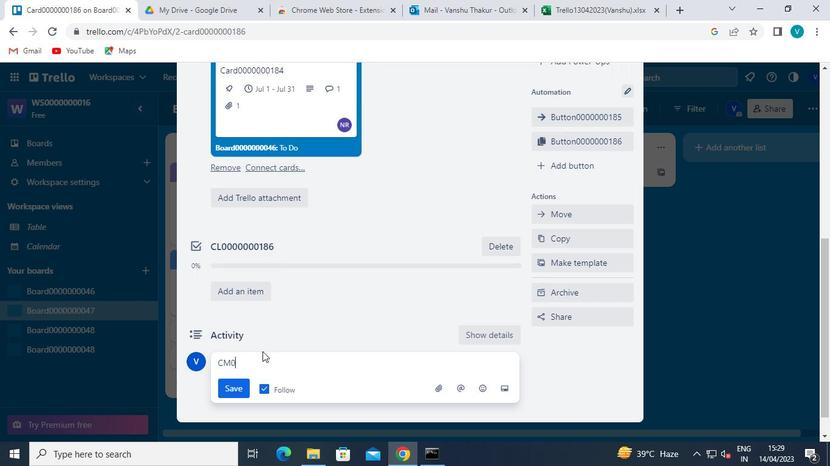 
Action: Keyboard <96>
Screenshot: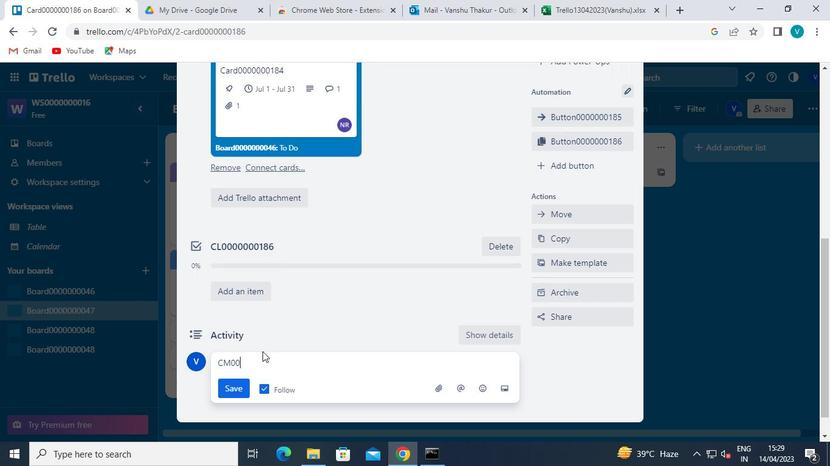 
Action: Keyboard <96>
Screenshot: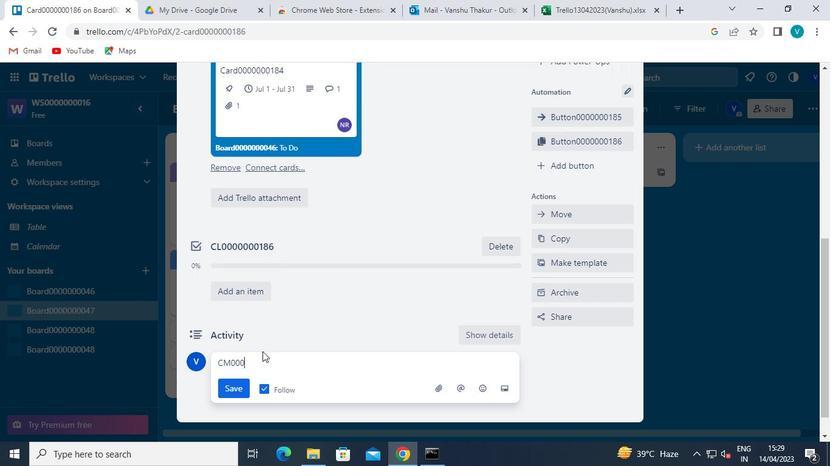 
Action: Keyboard <96>
Screenshot: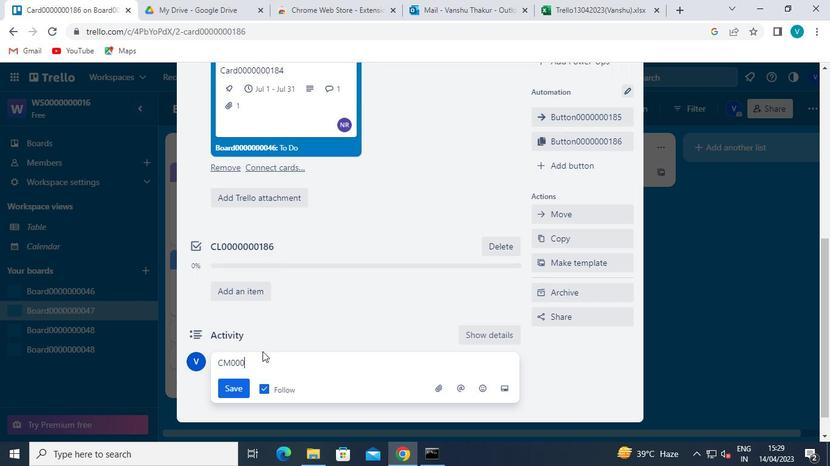 
Action: Keyboard <96>
Screenshot: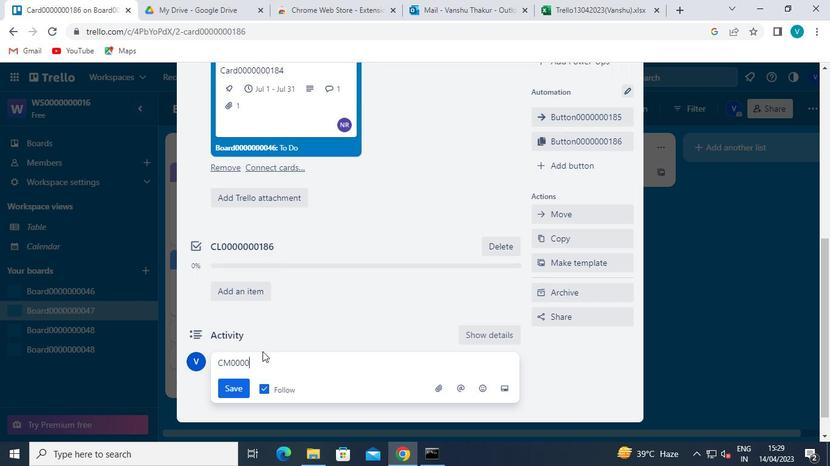 
Action: Keyboard <96>
Screenshot: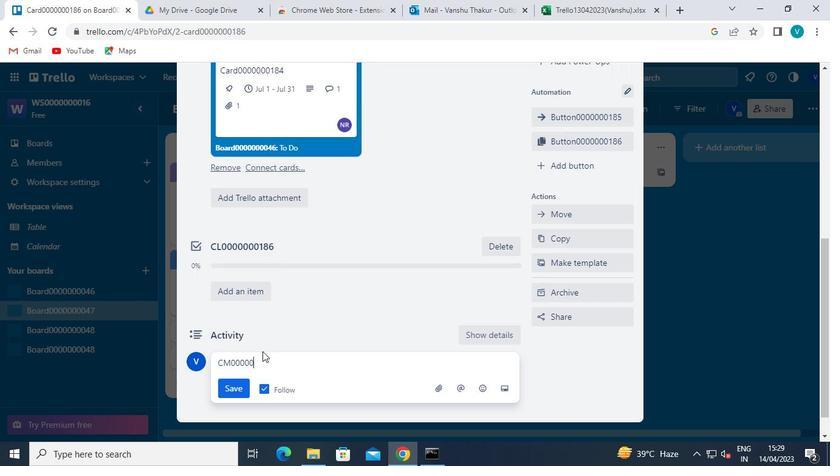 
Action: Keyboard <97>
Screenshot: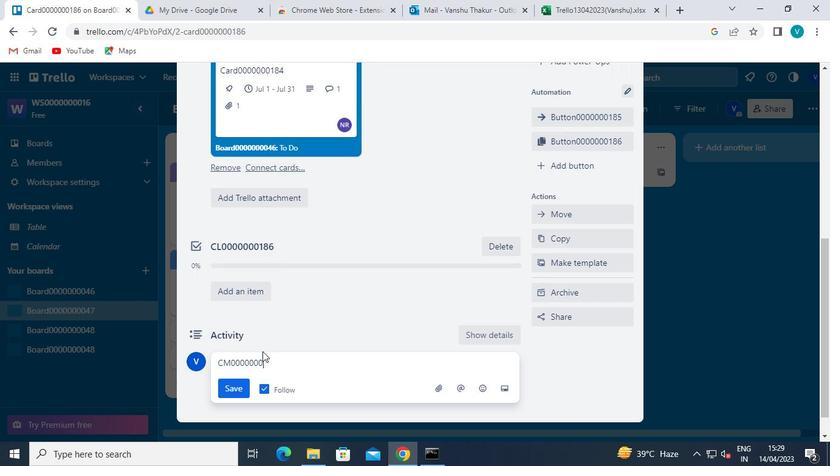 
Action: Keyboard <104>
Screenshot: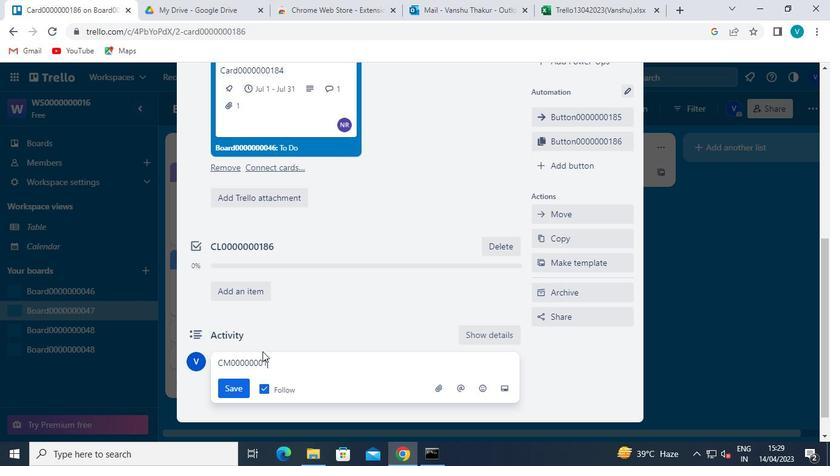 
Action: Keyboard <102>
Screenshot: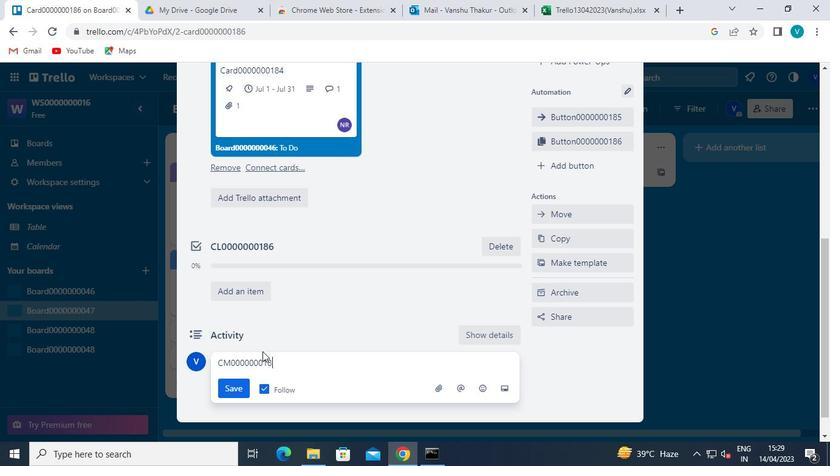 
Action: Mouse moved to (225, 393)
Screenshot: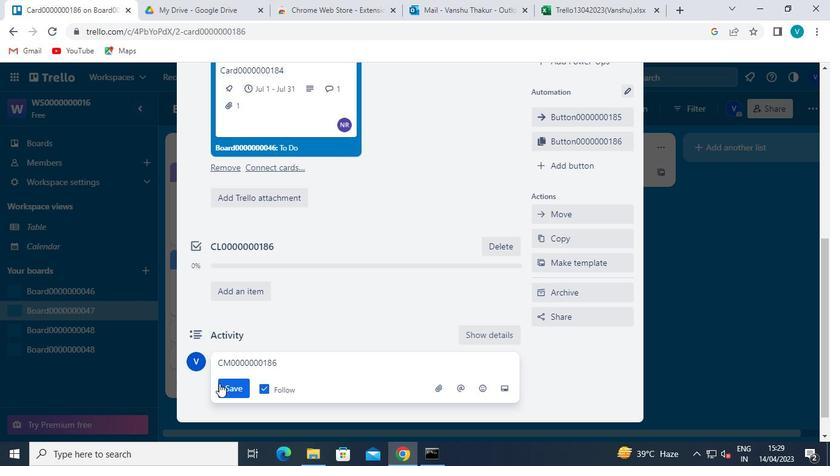 
Action: Mouse pressed left at (225, 393)
Screenshot: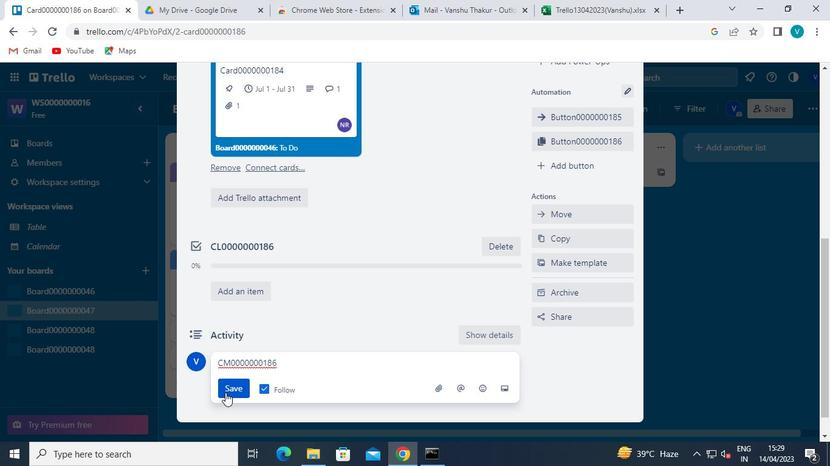 
Action: Mouse moved to (426, 458)
Screenshot: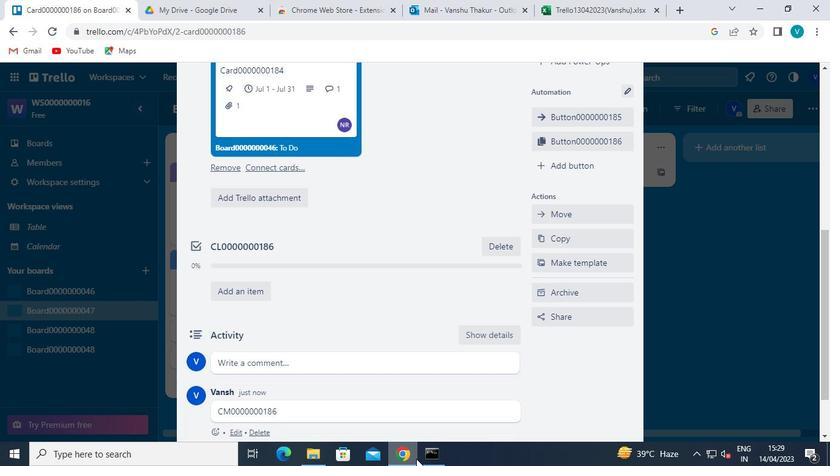 
Action: Mouse pressed left at (426, 458)
Screenshot: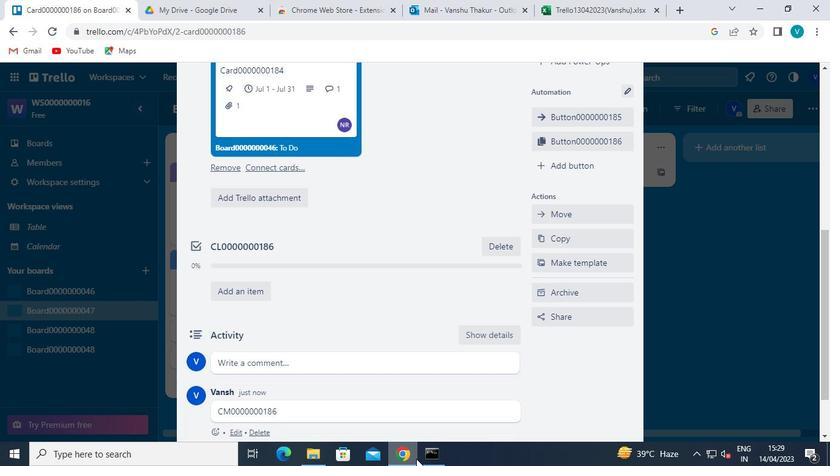 
Action: Mouse moved to (707, 79)
Screenshot: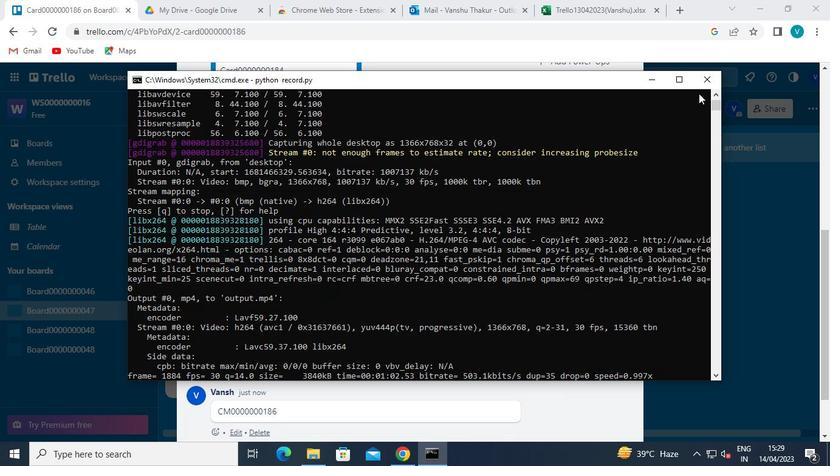 
Action: Mouse pressed left at (707, 79)
Screenshot: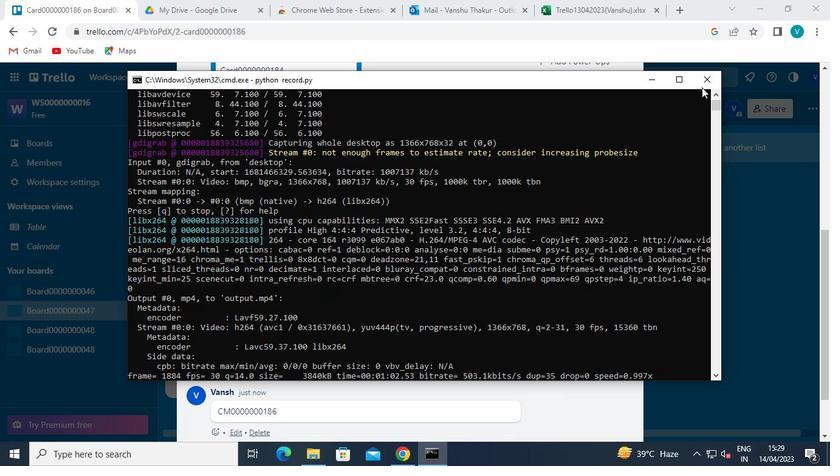 
